 Task: Set up a reminder for the weekly language study group.
Action: Mouse moved to (89, 129)
Screenshot: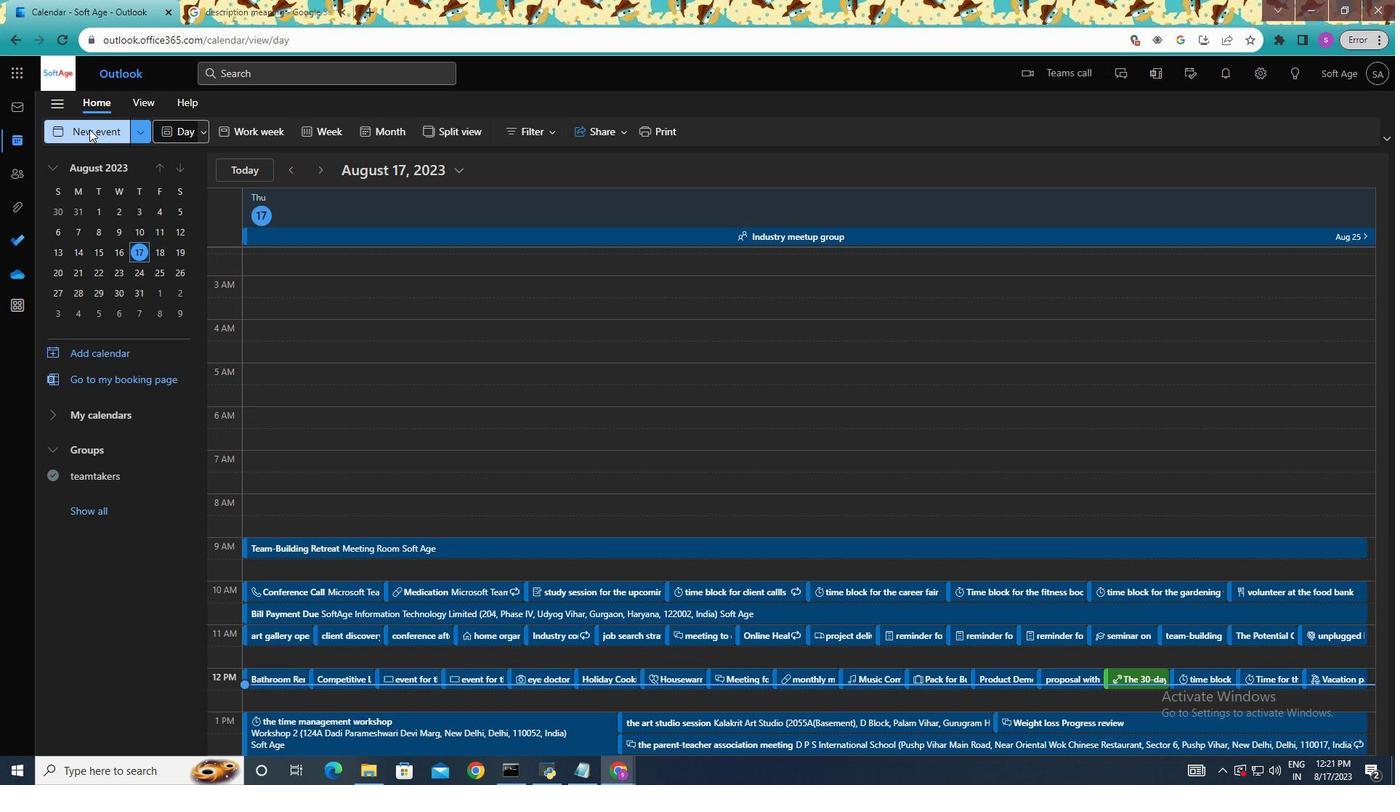 
Action: Mouse pressed left at (89, 129)
Screenshot: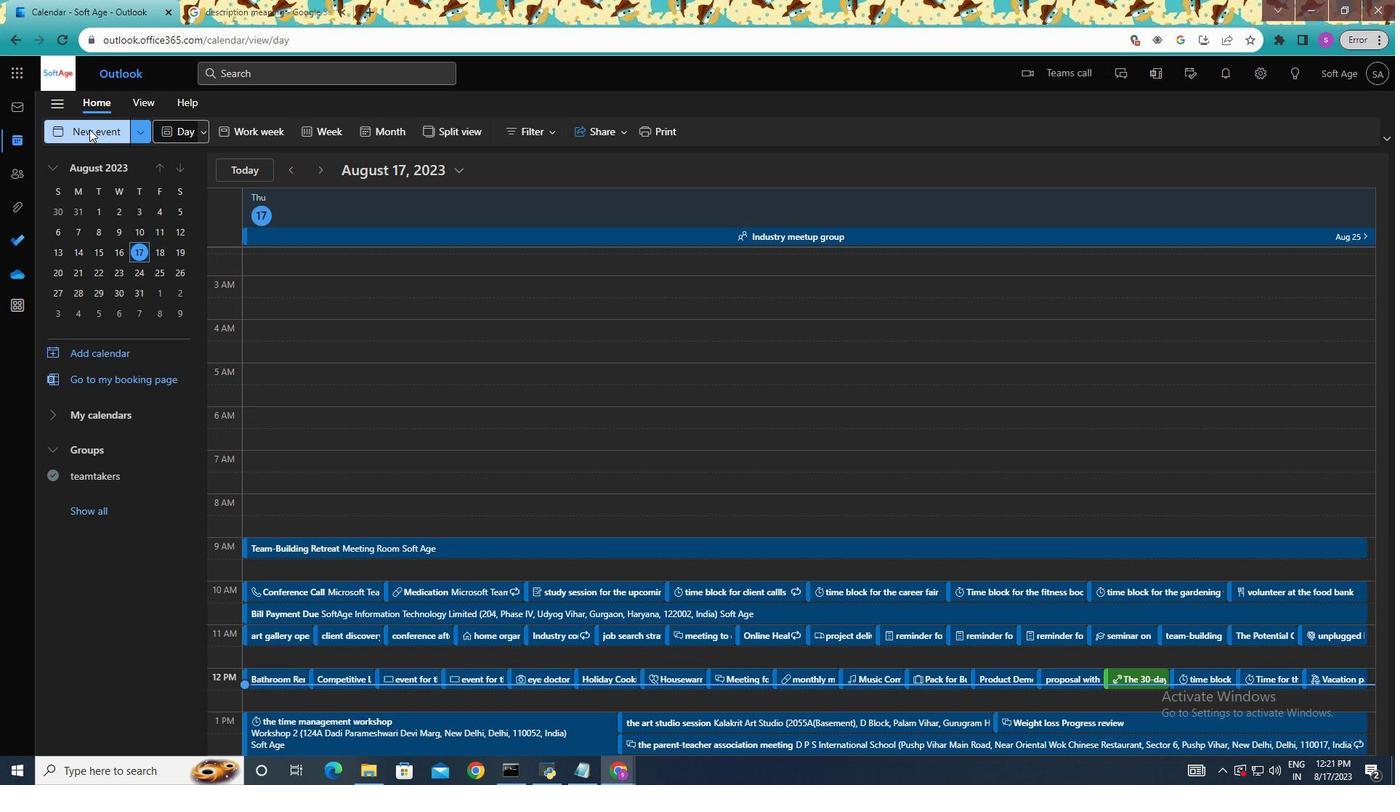 
Action: Mouse moved to (411, 215)
Screenshot: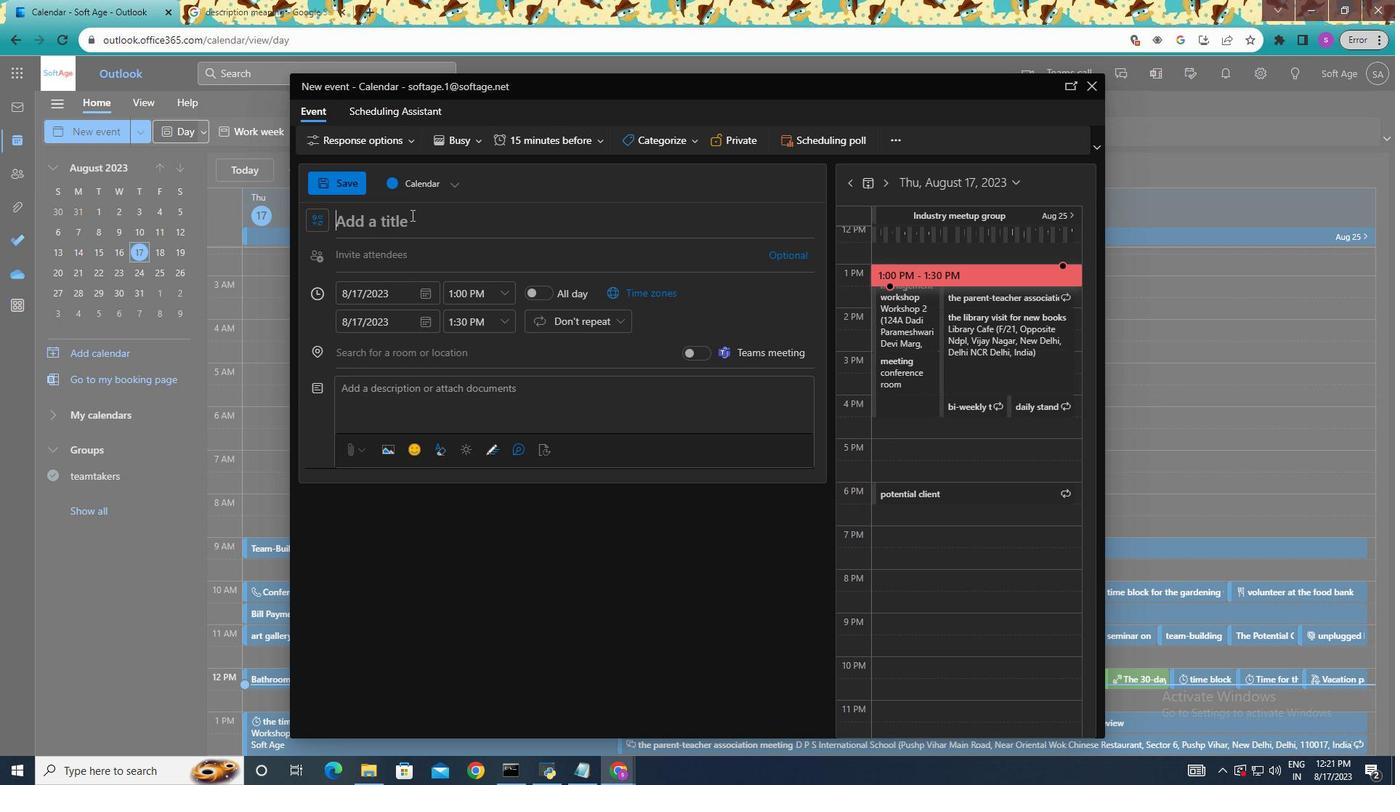 
Action: Mouse pressed left at (411, 215)
Screenshot: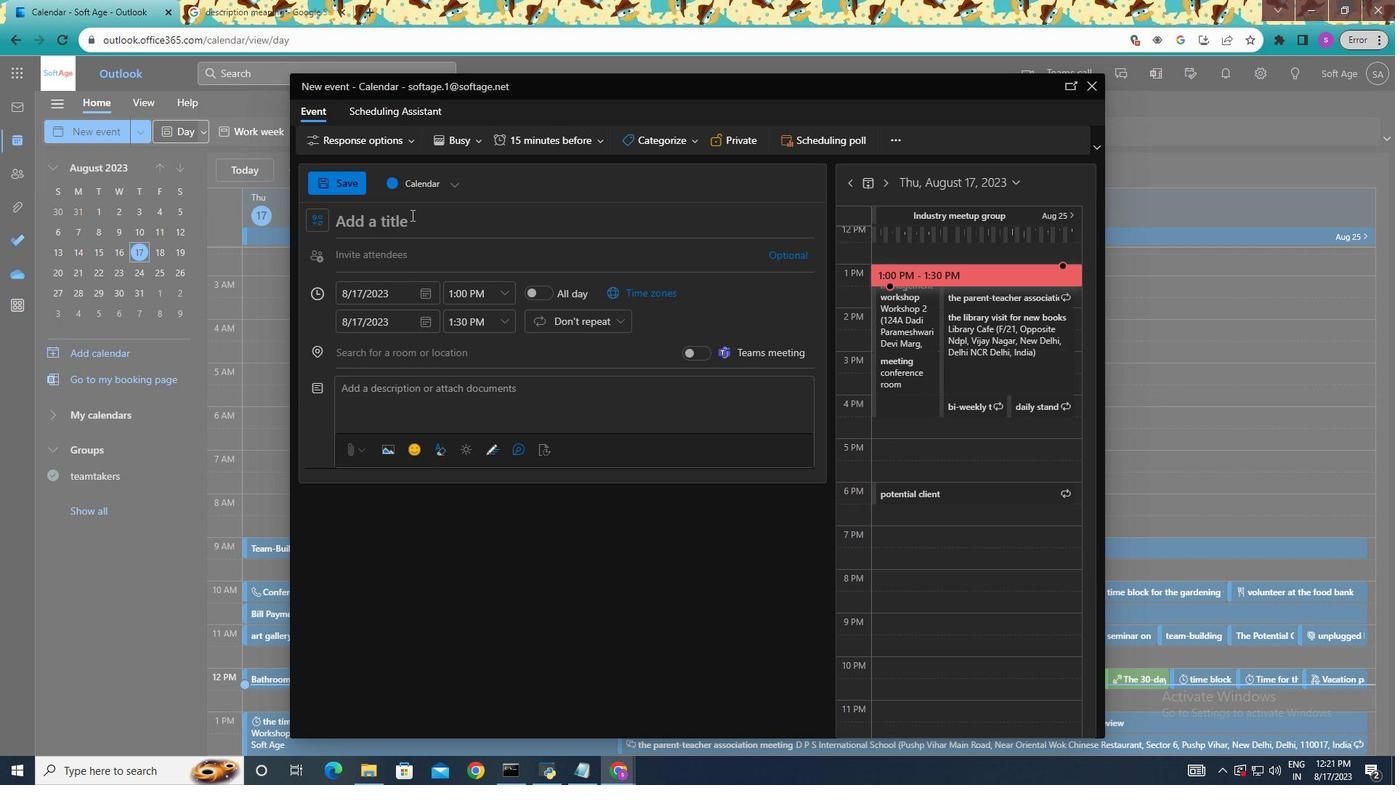 
Action: Mouse moved to (412, 215)
Screenshot: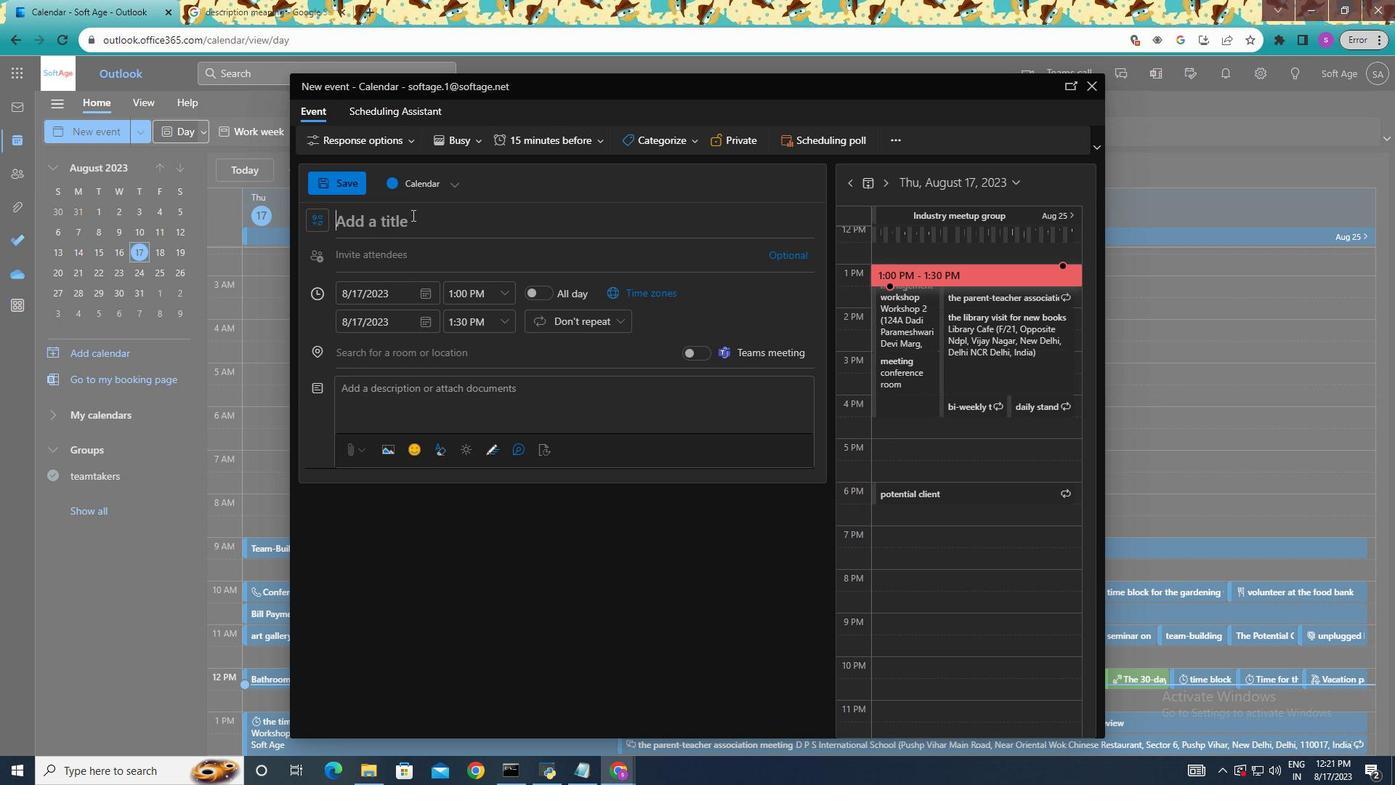 
Action: Key pressed <Key.shift>The<Key.space><Key.shift>weekly<Key.space>language<Key.space>study<Key.space>group
Screenshot: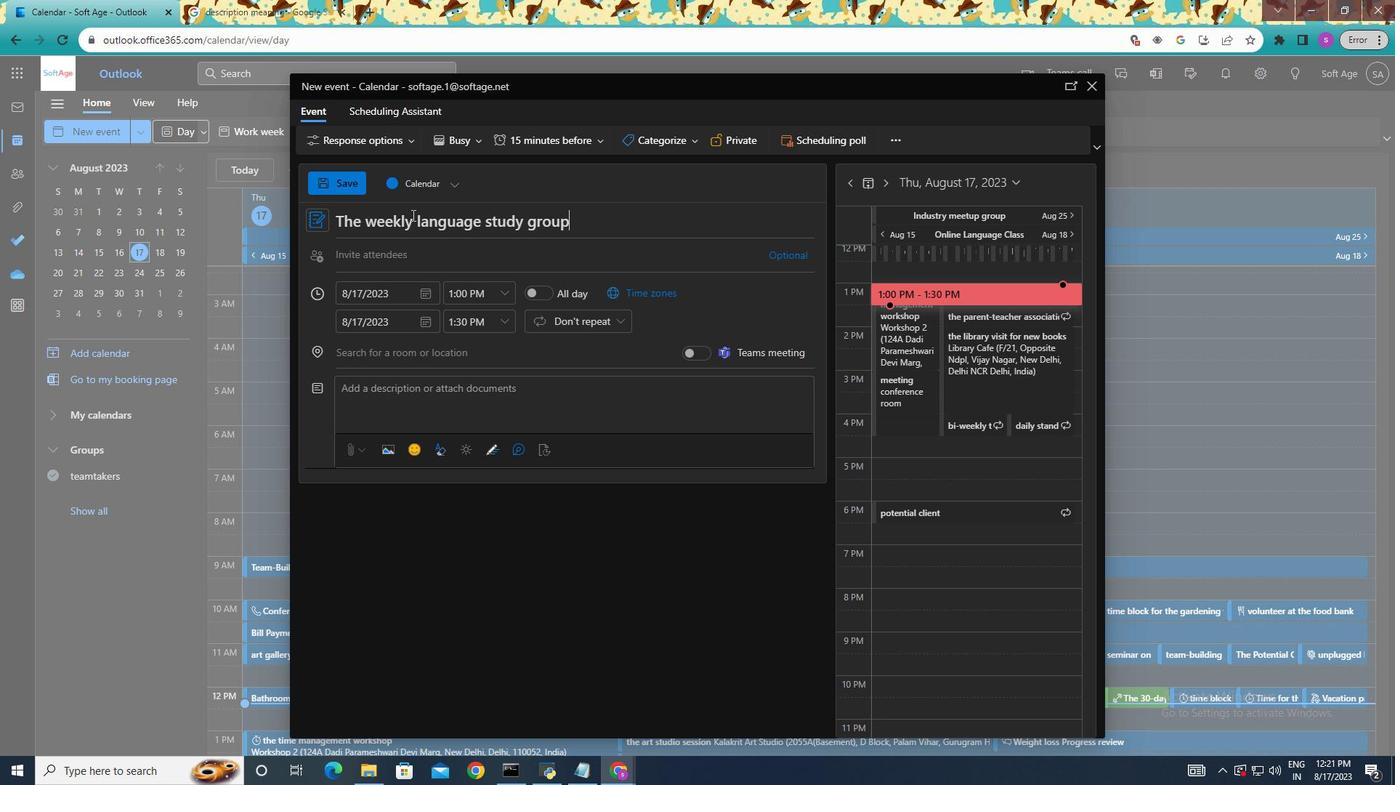 
Action: Mouse moved to (378, 256)
Screenshot: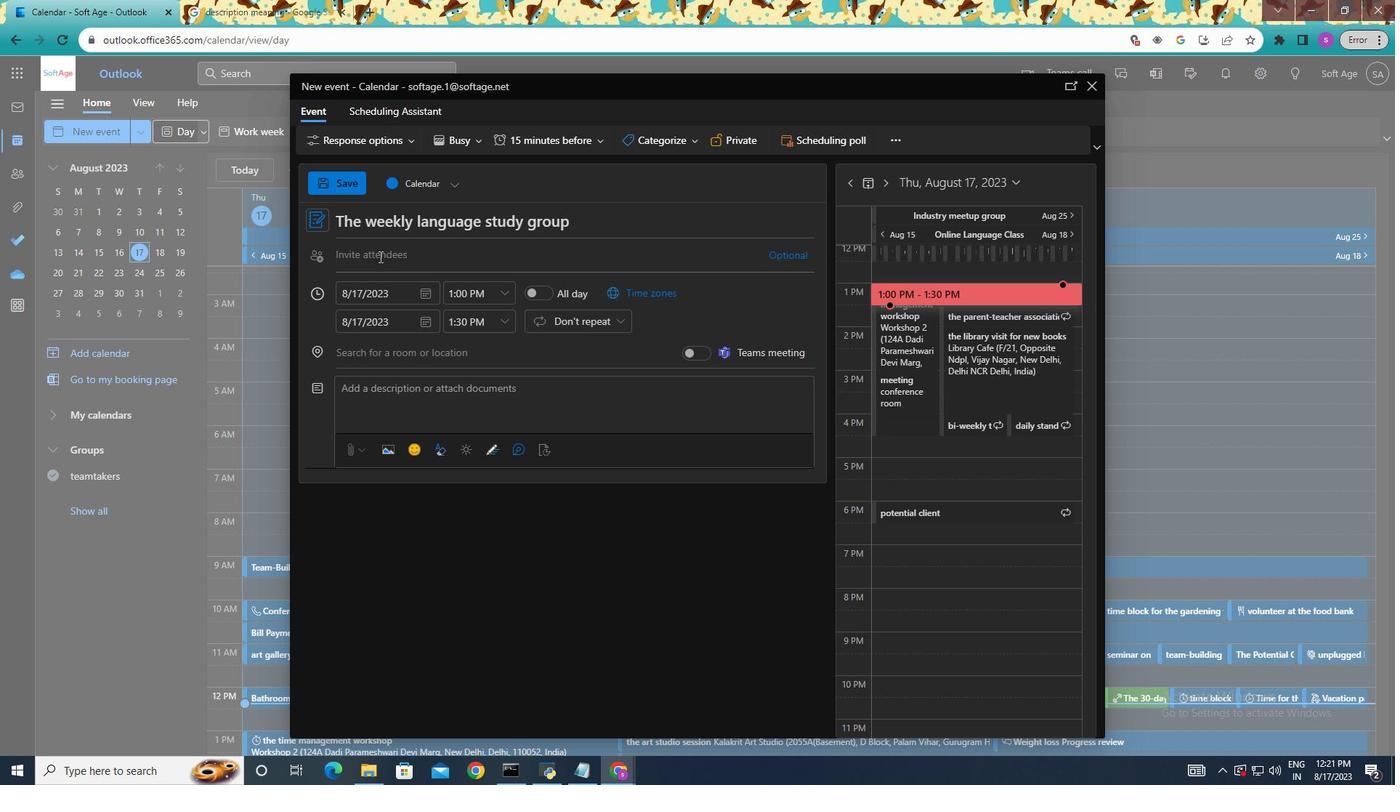 
Action: Mouse pressed left at (378, 256)
Screenshot: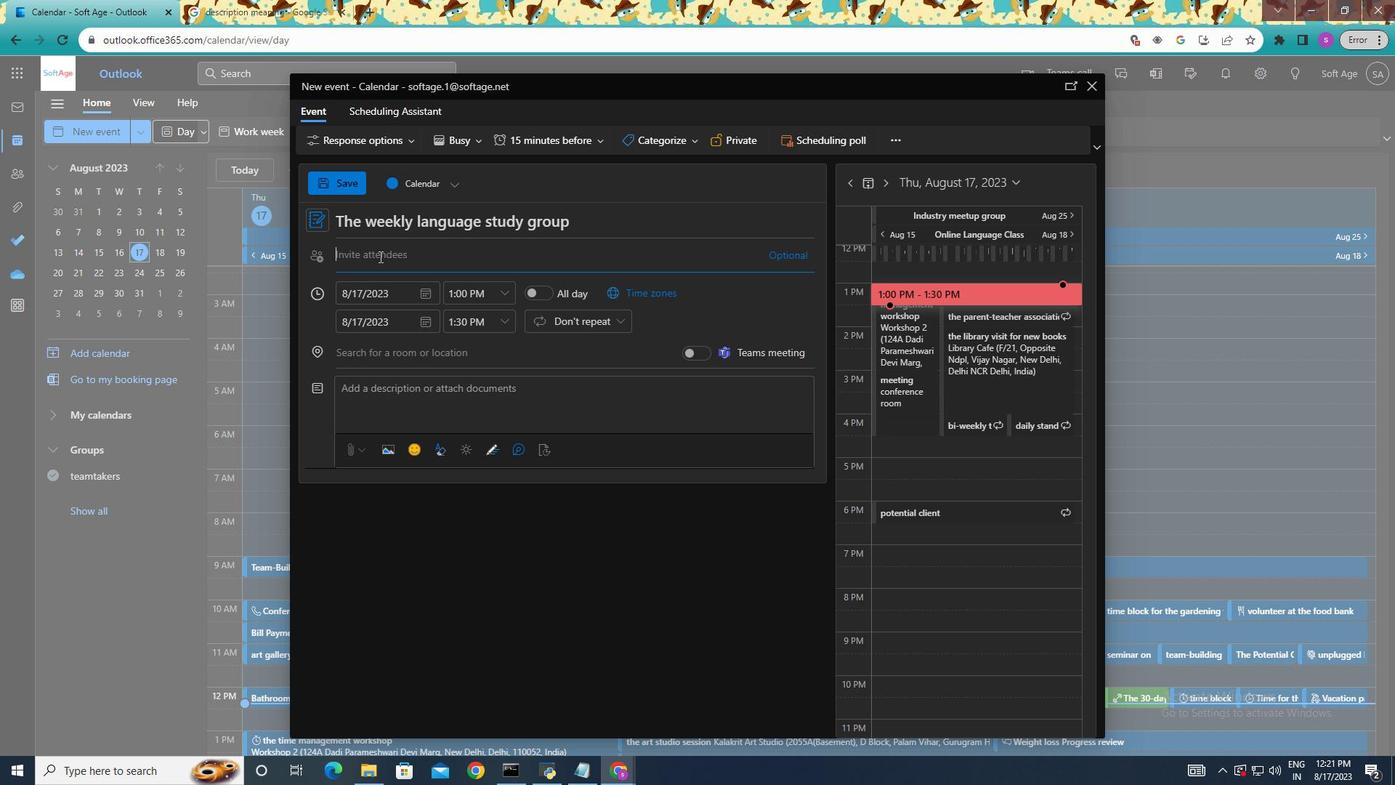 
Action: Mouse moved to (440, 443)
Screenshot: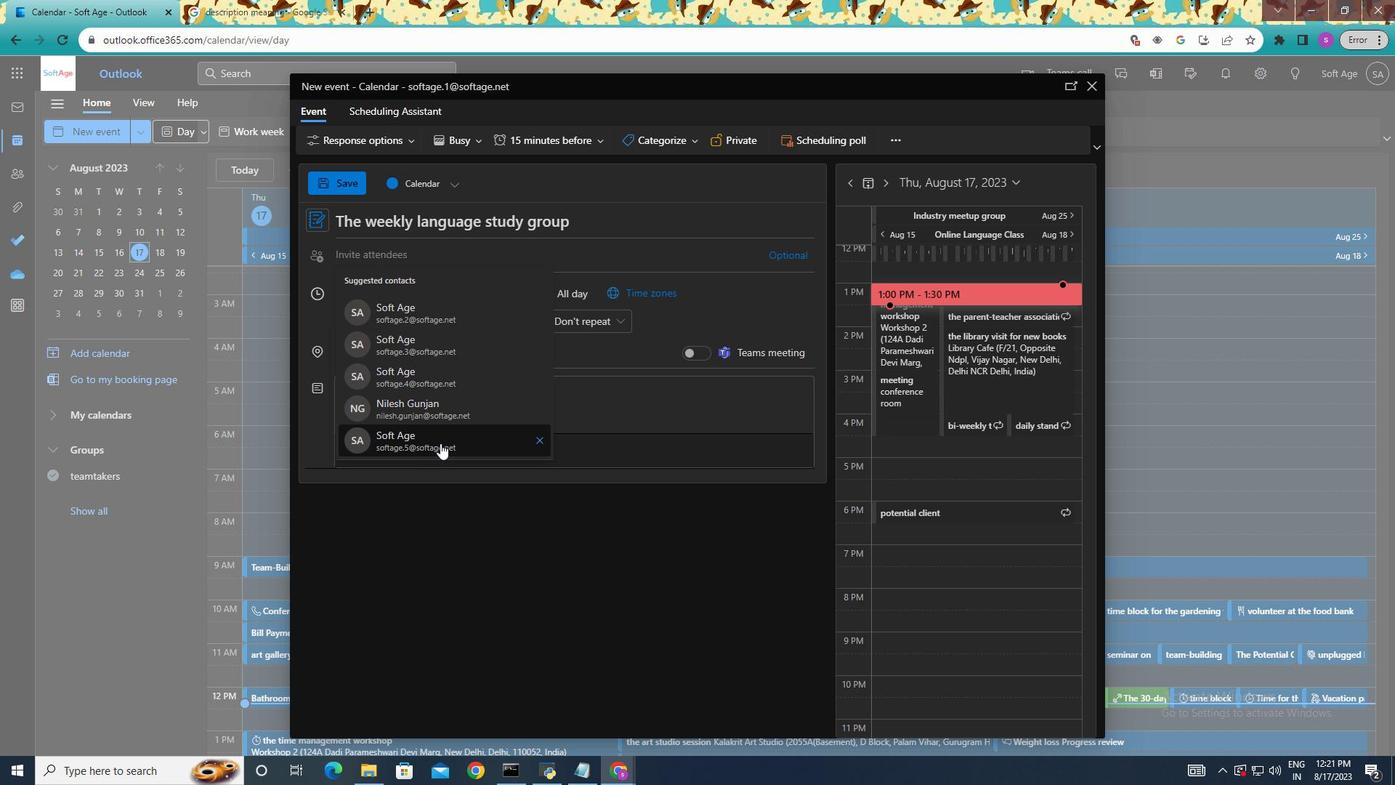 
Action: Mouse pressed left at (440, 443)
Screenshot: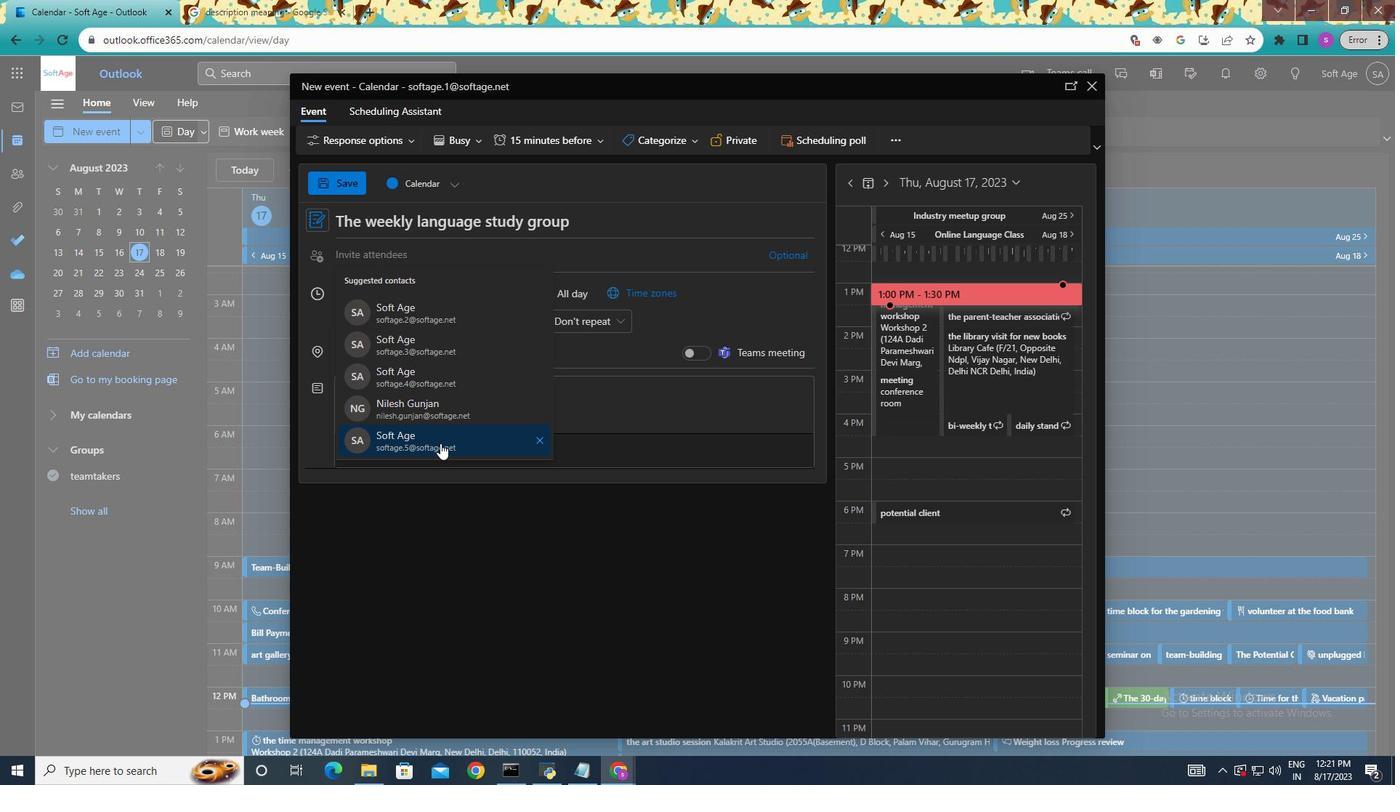 
Action: Mouse moved to (431, 332)
Screenshot: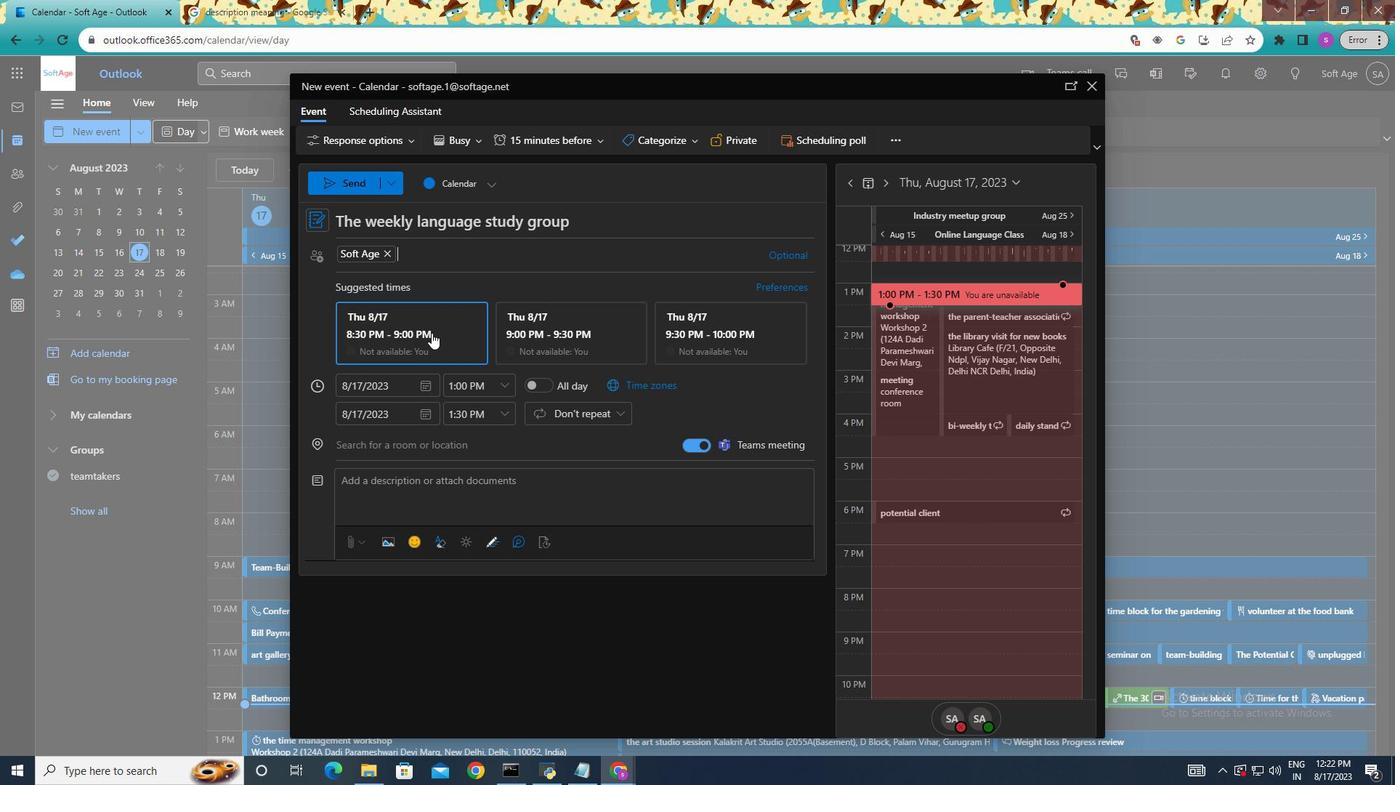 
Action: Mouse pressed left at (431, 332)
Screenshot: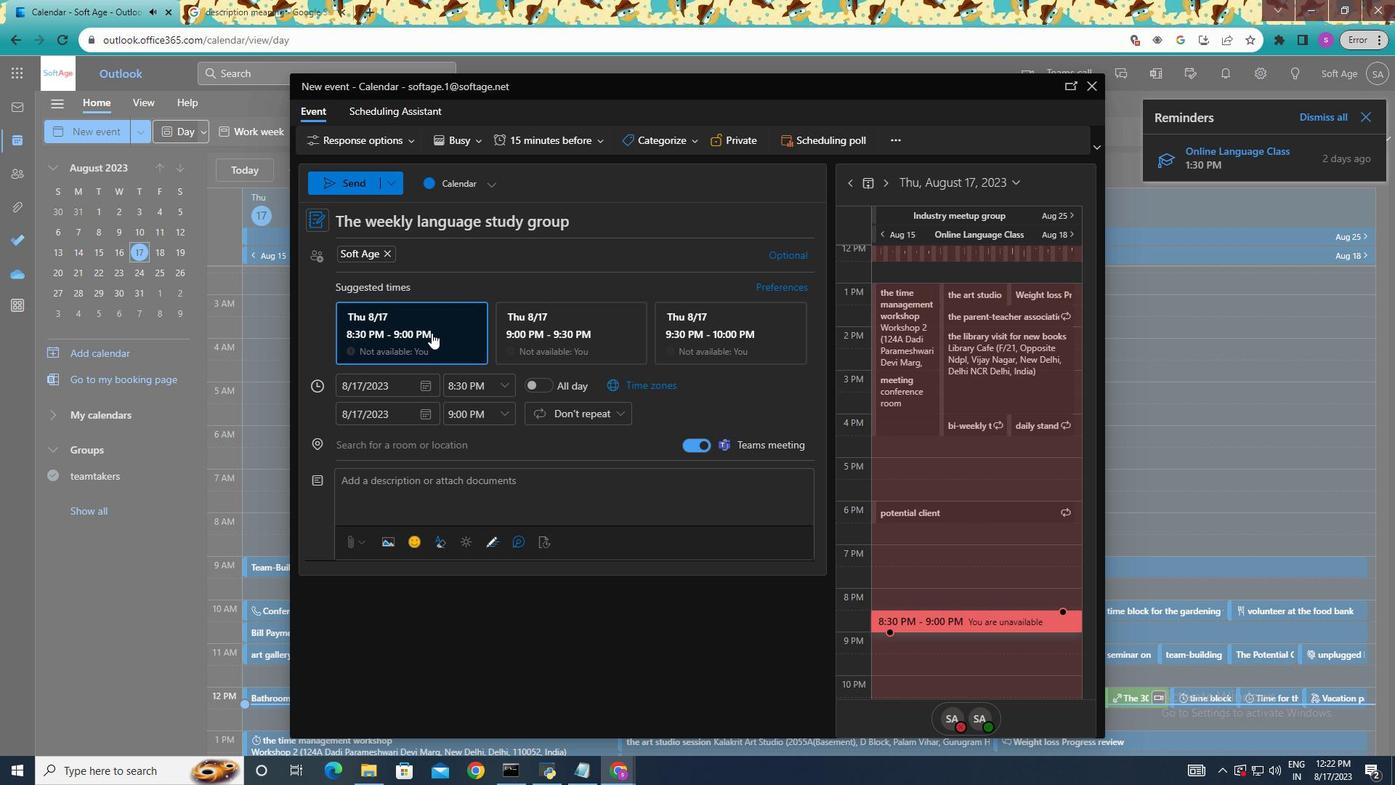 
Action: Mouse moved to (387, 388)
Screenshot: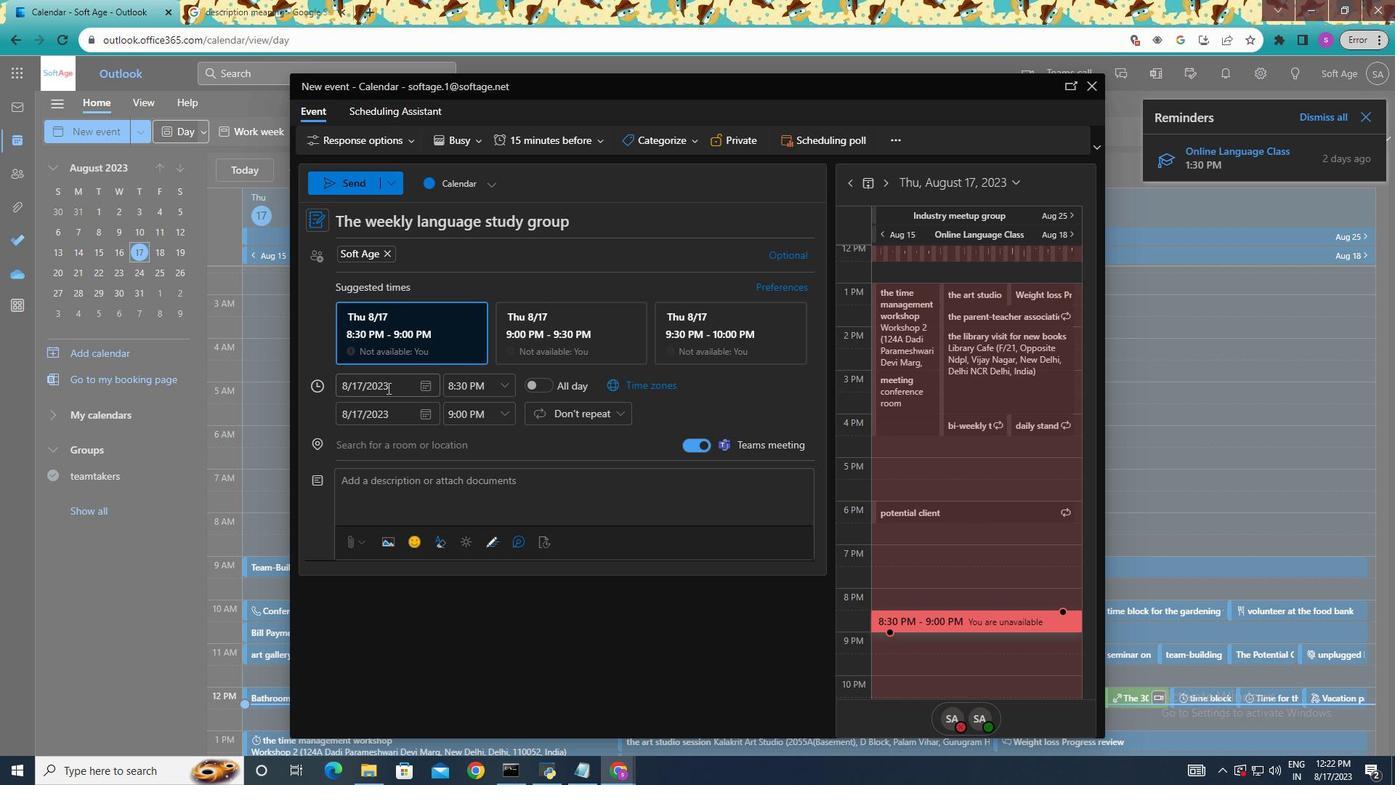 
Action: Mouse pressed left at (387, 388)
Screenshot: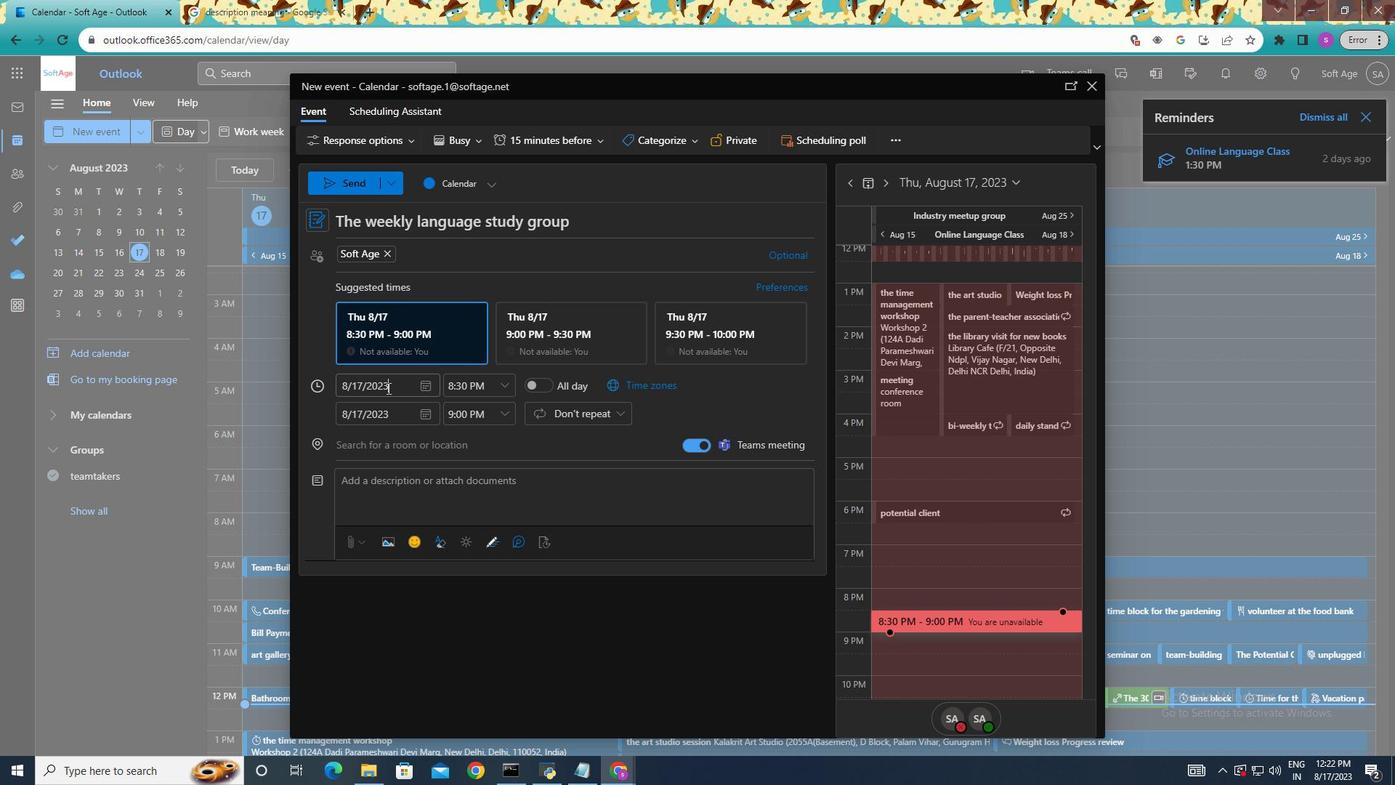 
Action: Mouse moved to (476, 504)
Screenshot: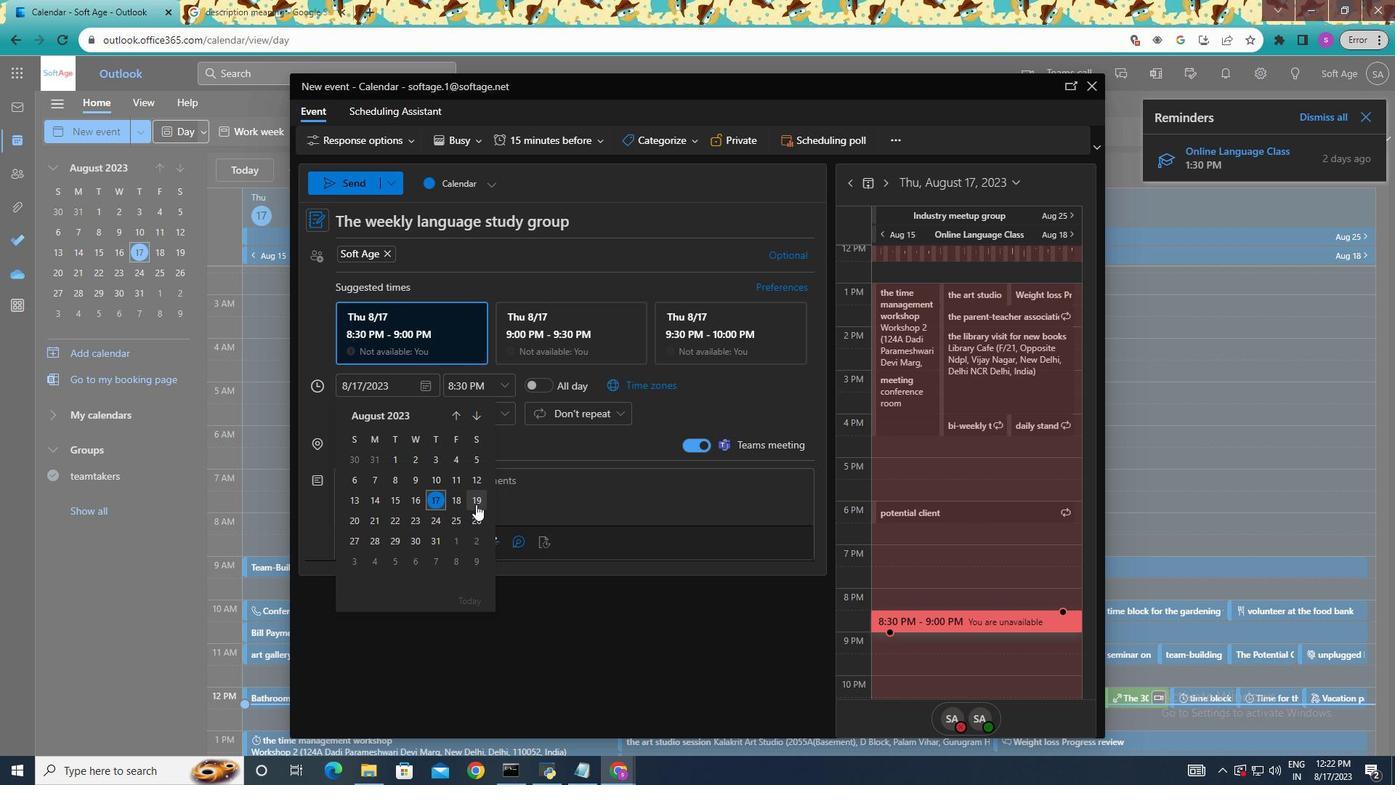 
Action: Mouse pressed left at (476, 504)
Screenshot: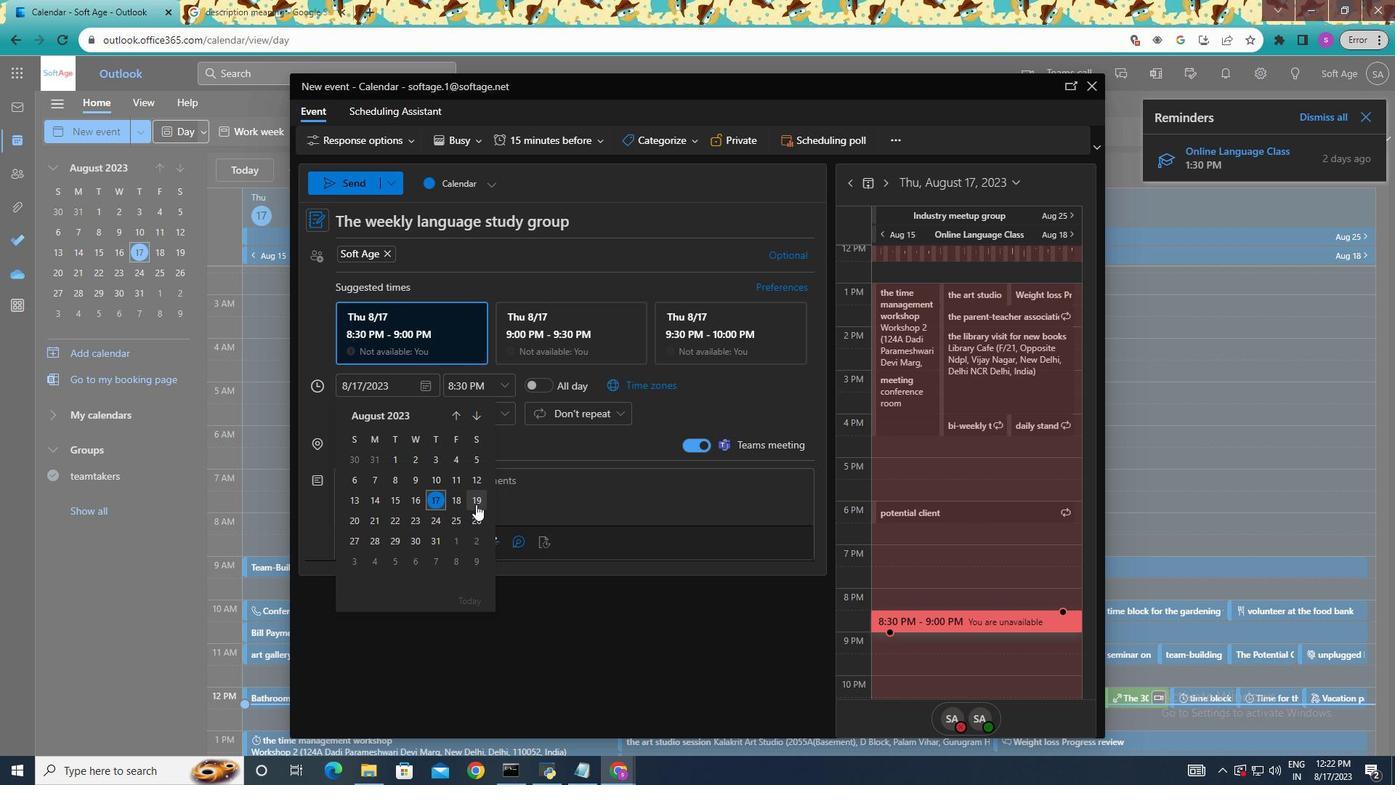
Action: Mouse moved to (502, 391)
Screenshot: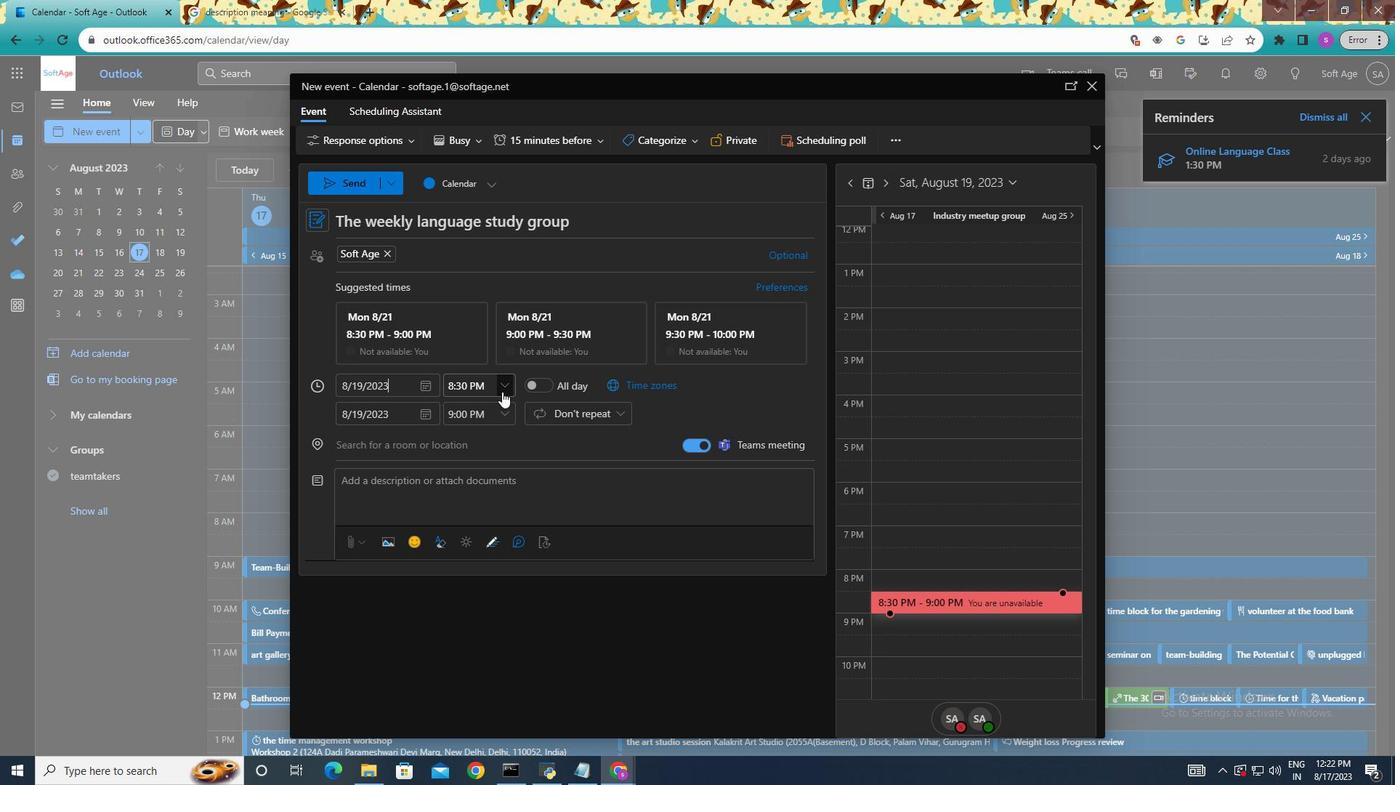 
Action: Mouse pressed left at (502, 391)
Screenshot: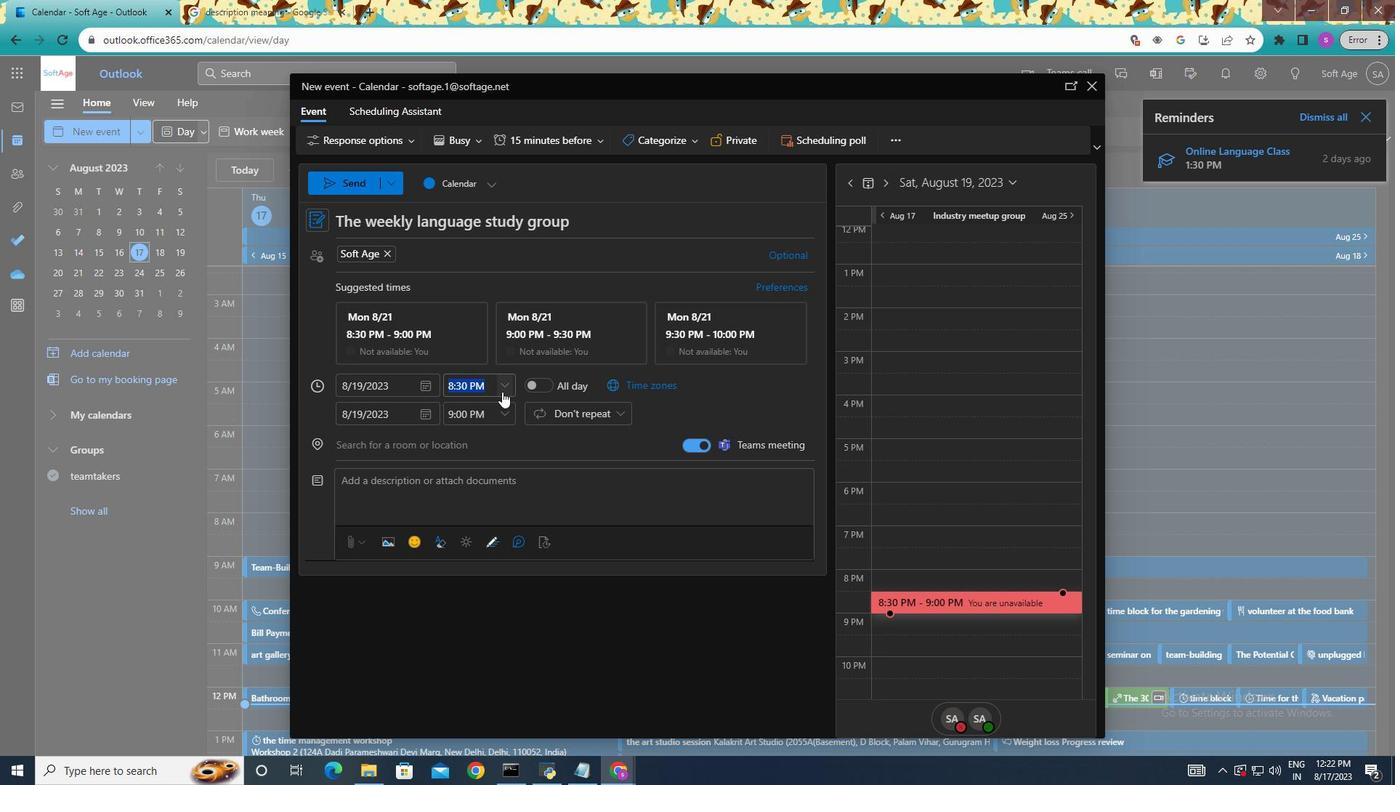 
Action: Mouse moved to (492, 438)
Screenshot: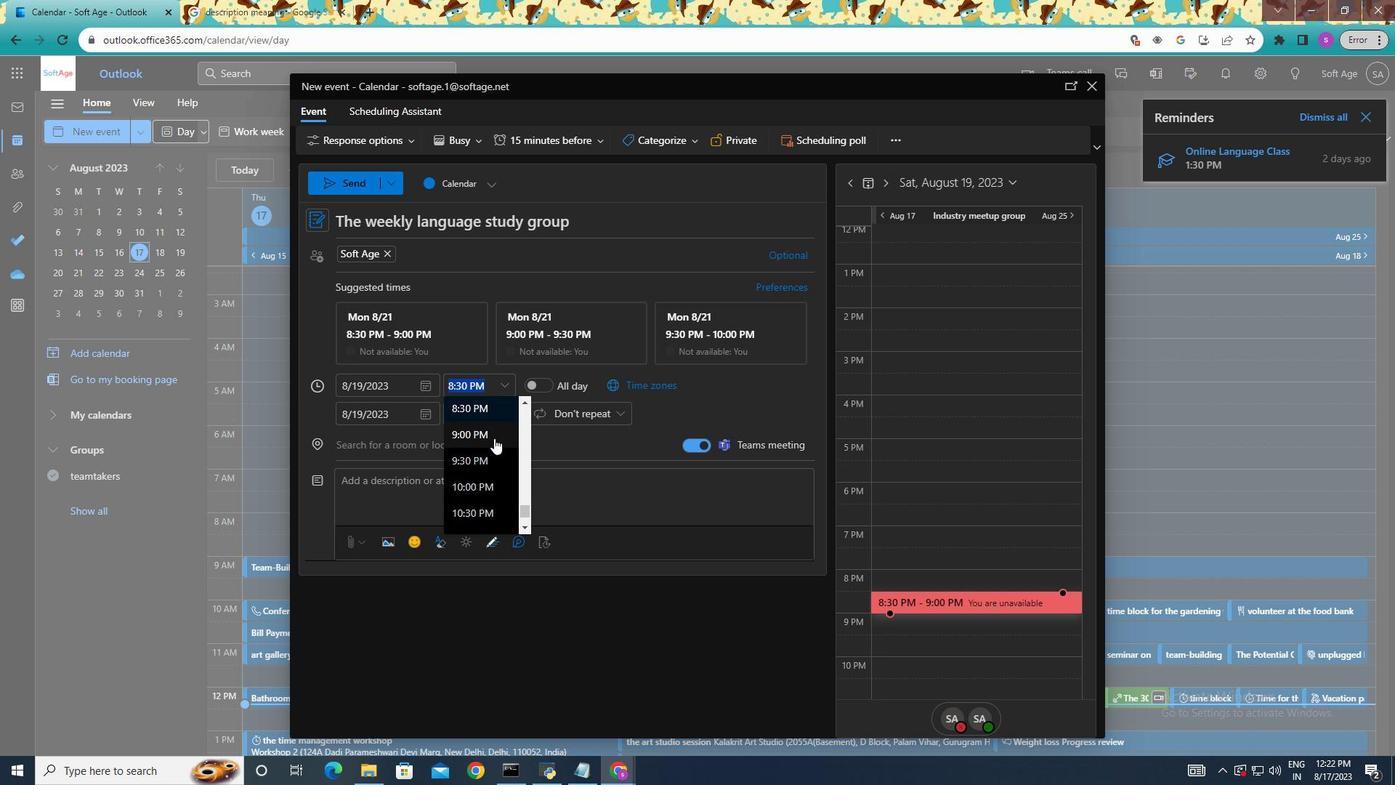 
Action: Mouse pressed left at (492, 438)
Screenshot: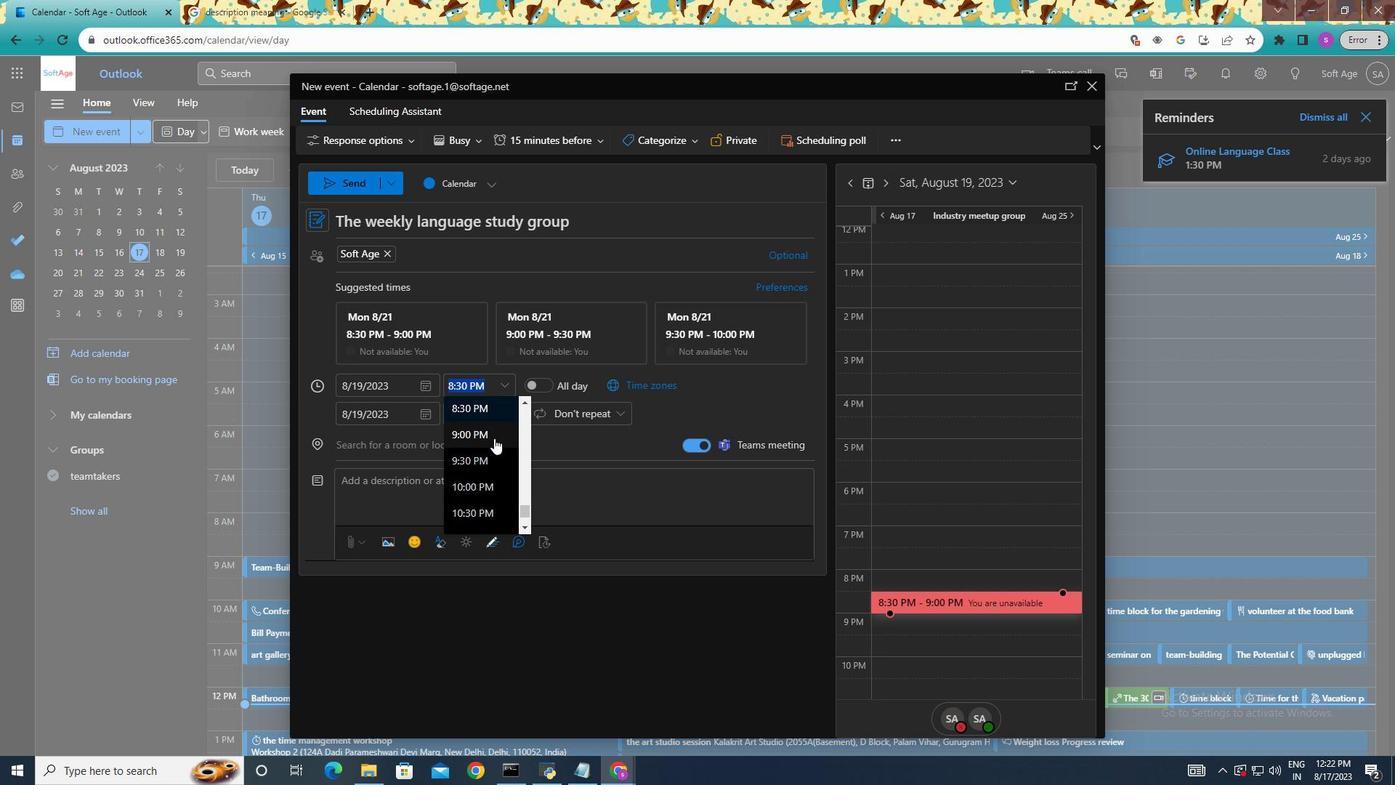 
Action: Mouse moved to (422, 445)
Screenshot: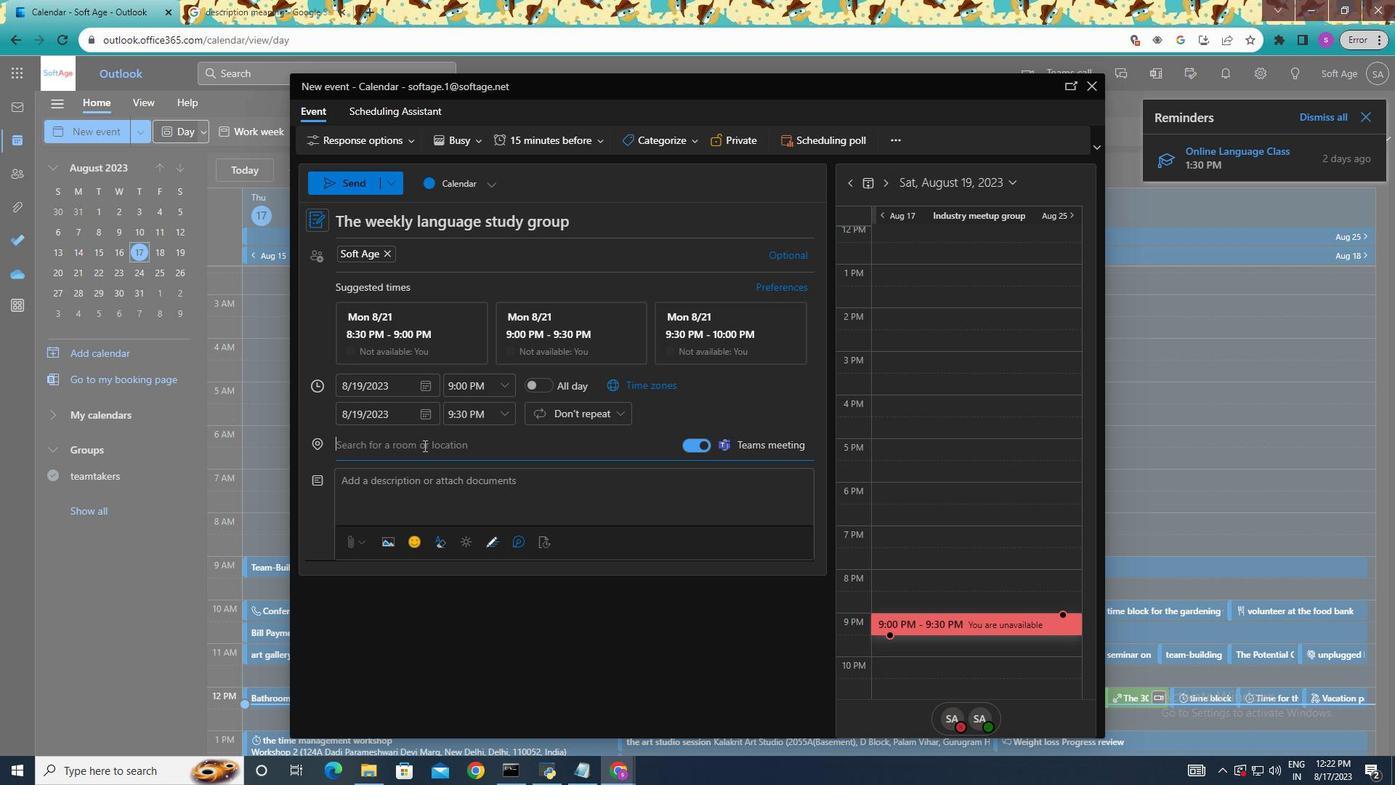 
Action: Mouse pressed left at (422, 445)
Screenshot: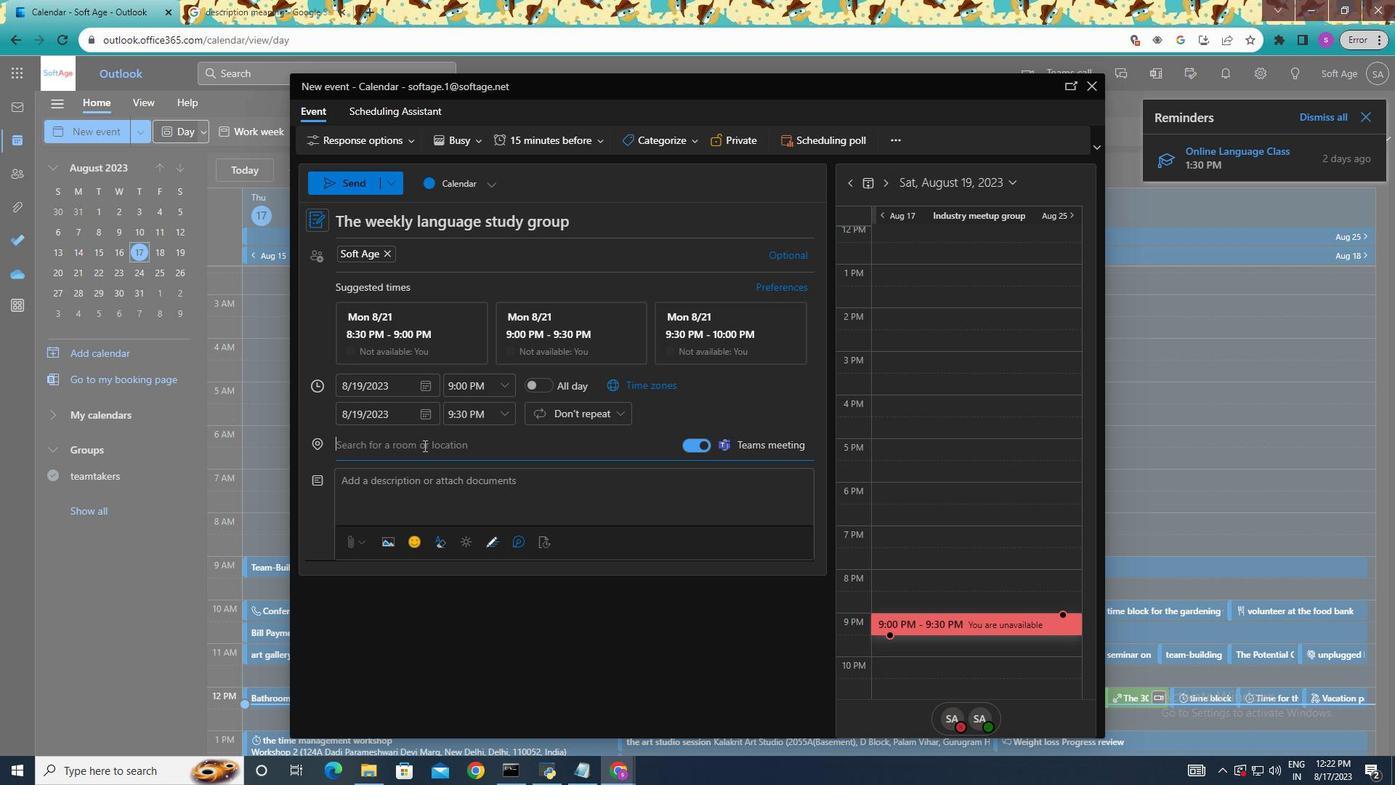 
Action: Mouse moved to (445, 605)
Screenshot: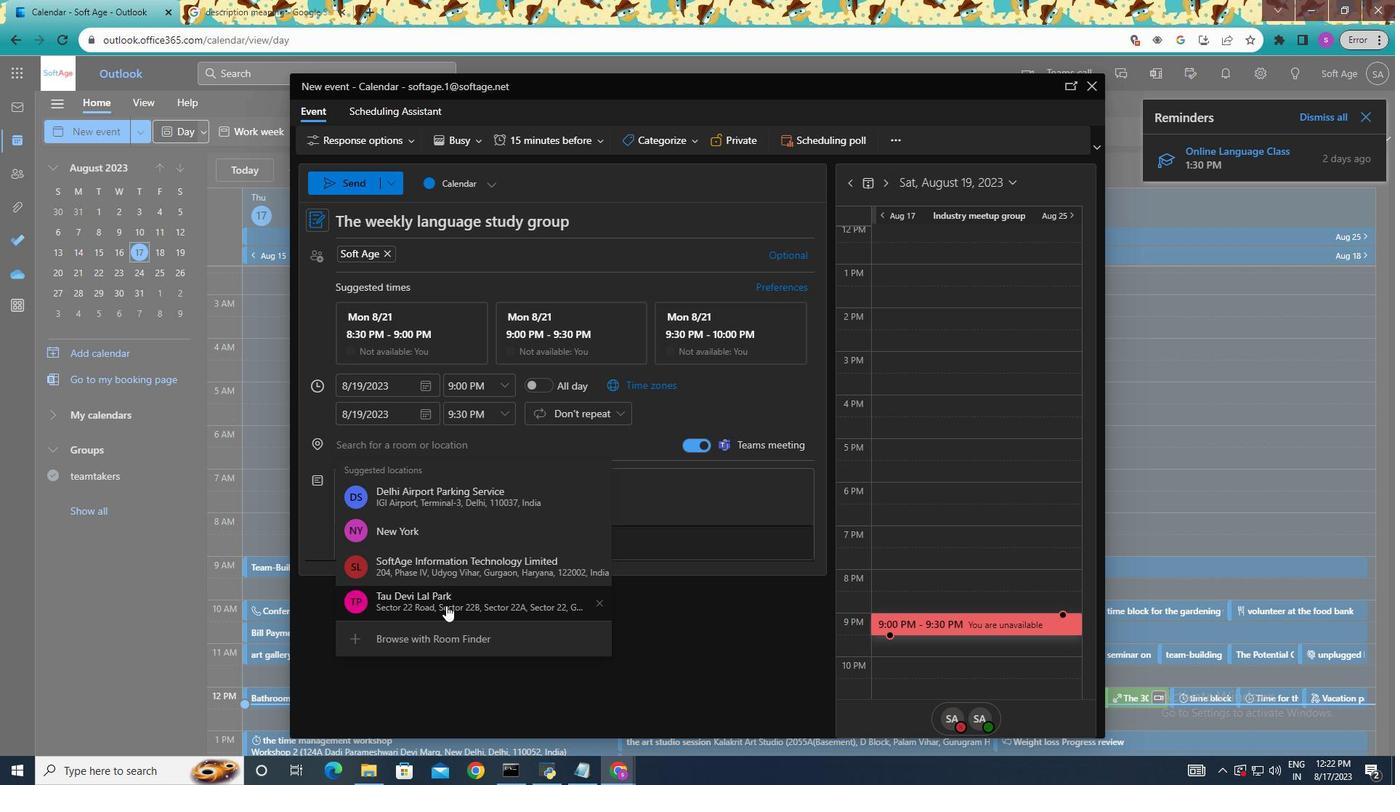 
Action: Mouse pressed left at (445, 605)
Screenshot: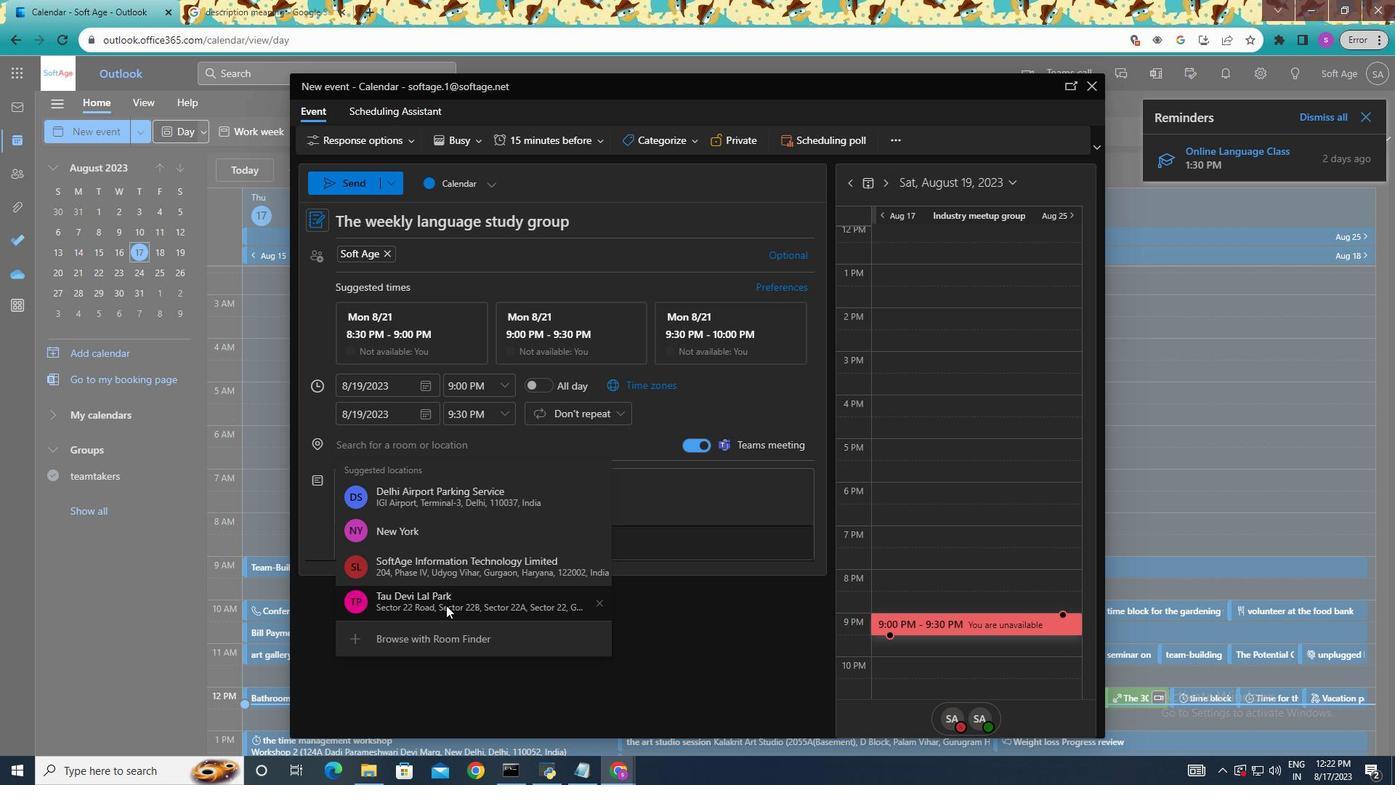 
Action: Mouse moved to (402, 484)
Screenshot: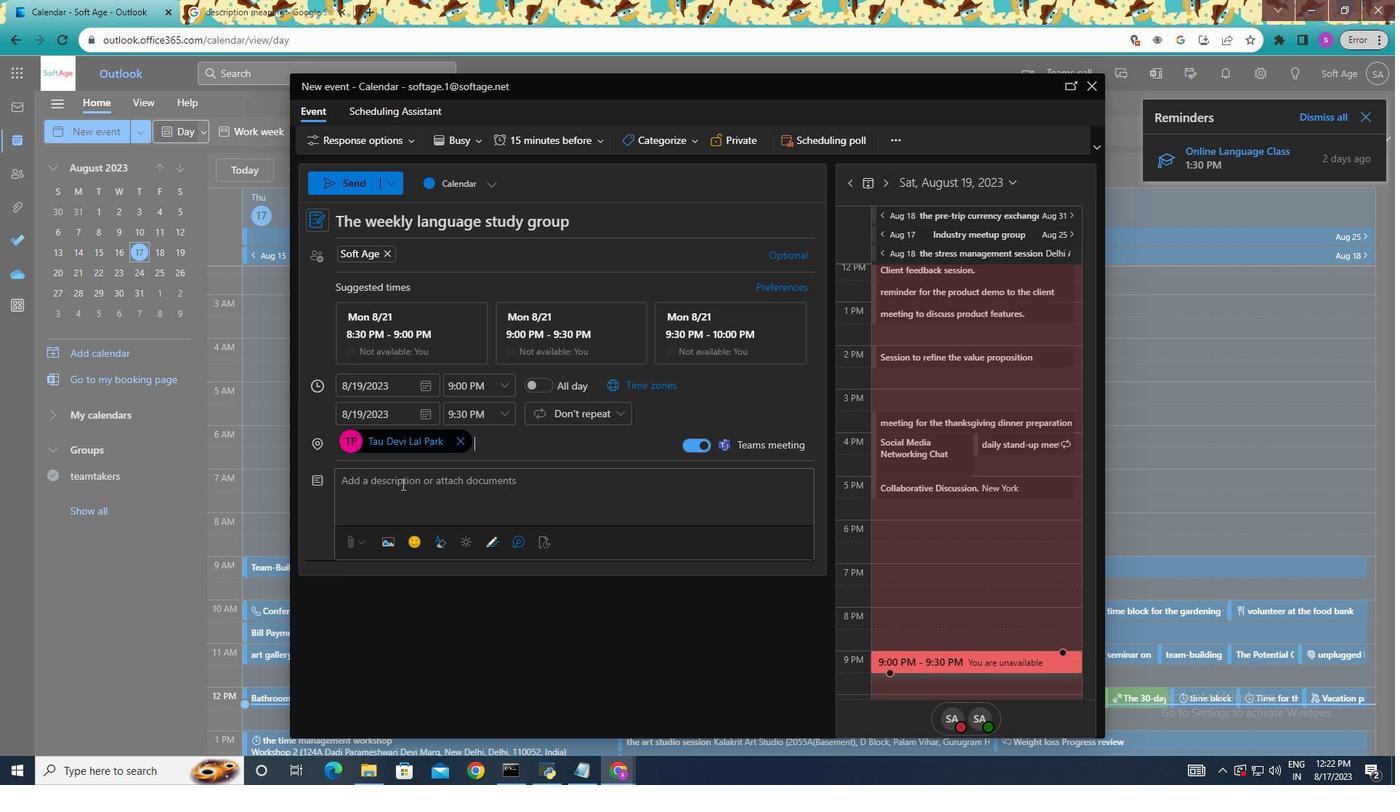 
Action: Mouse pressed left at (402, 484)
Screenshot: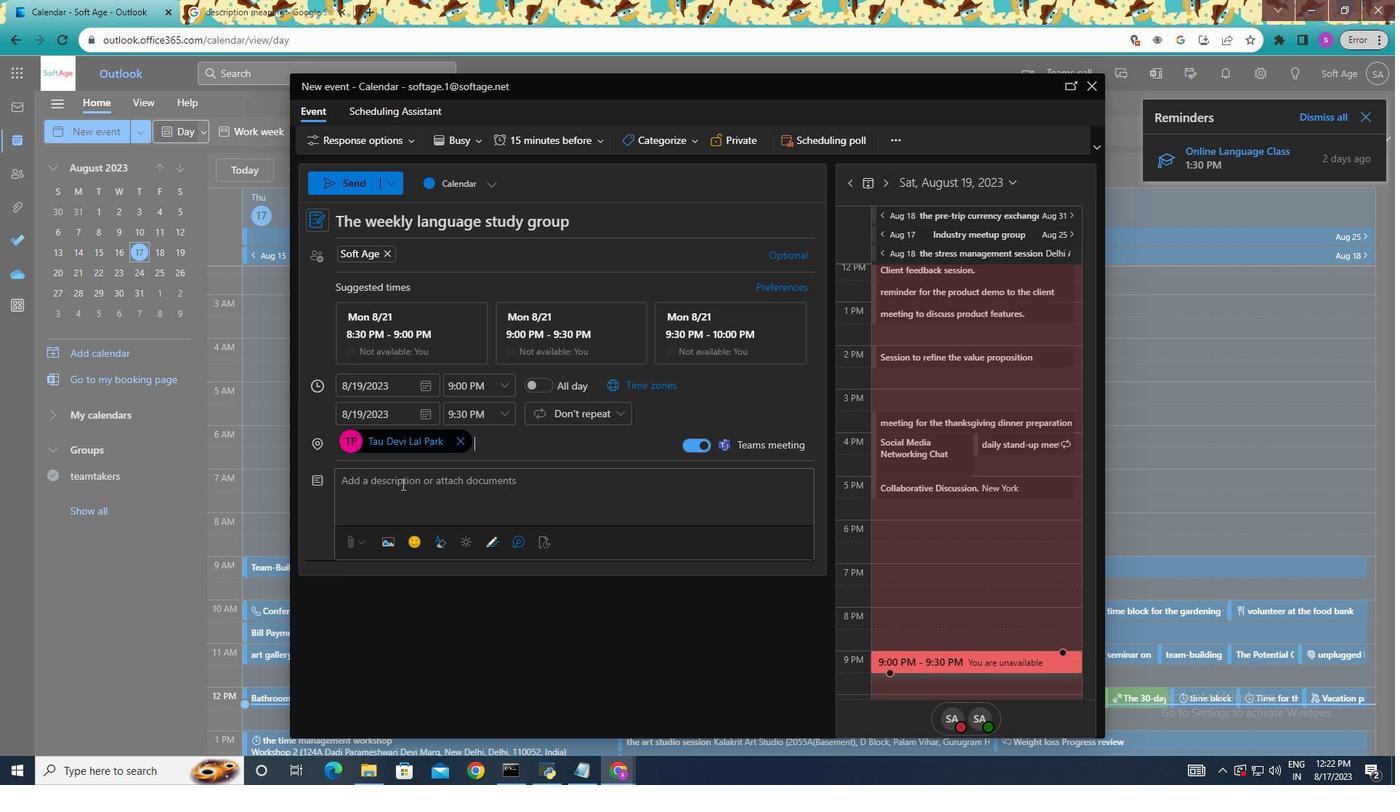 
Action: Mouse moved to (400, 484)
Screenshot: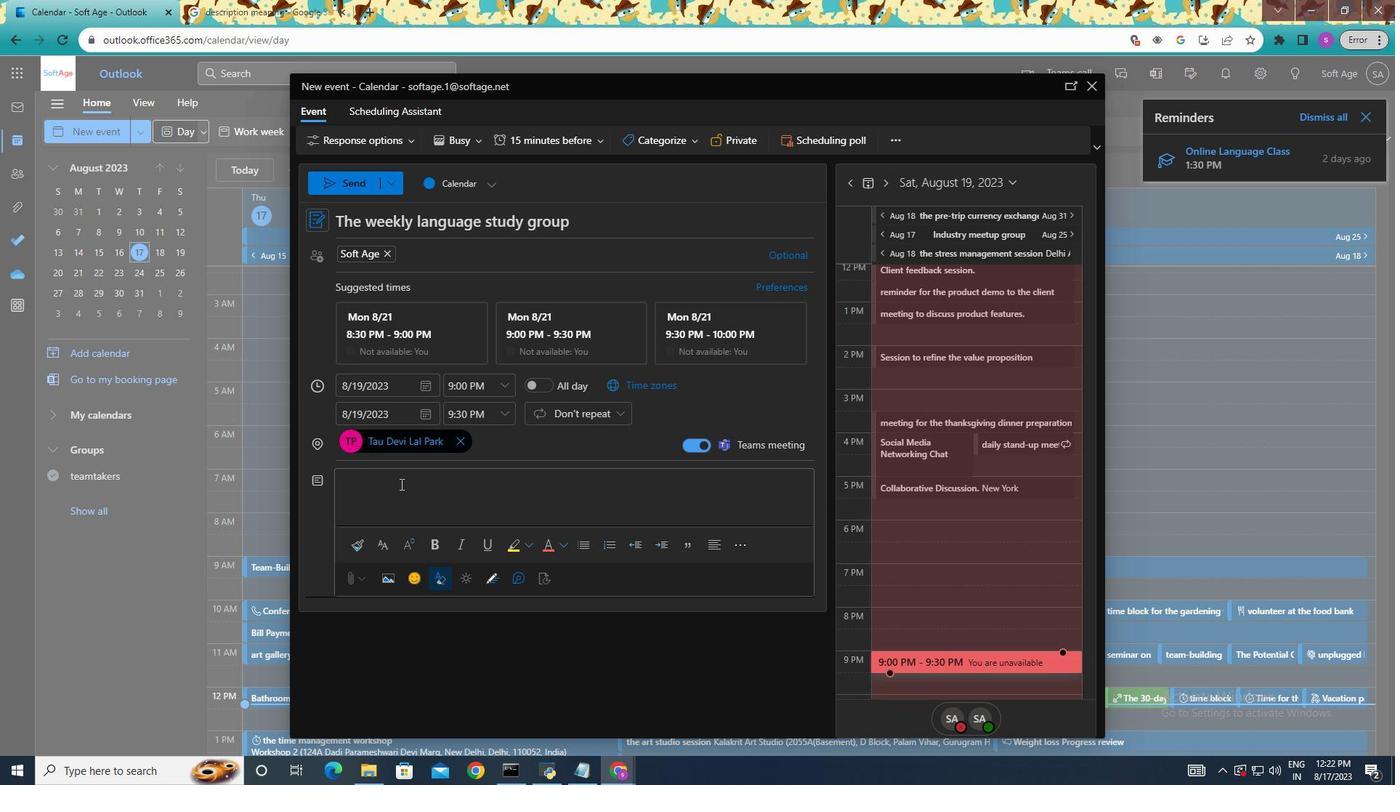 
Action: Key pressed <Key.shift>Immerse<Key.space>yourself<Key.space>in<Key.space>the<Key.space>world<Key.space>of<Key.space>language<Key.space>learning<Key.space>bu<Key.backspace>y<Key.space>lea<Key.backspace><Key.backspace><Key.backspace>joining<Key.space>our<Key.space><Key.shift>Weekly<Key.space><Key.shift>Language<Key.space><Key.shift>Study<Key.space><Key.shift><Key.shift><Key.shift><Key.shift>Group<Key.space>is<Key.space>dedicated<Key.space>to<Key.space>language<Key.space>enthusiasts<Key.space>of<Key.space>all<Key.space>levels,<Key.space><Key.shift>providing<Key.space>a<Key.space>supportrive<Key.space><Key.backspace><Key.backspace><Key.backspace><Key.backspace><Key.backspace><Key.backspace><Key.backspace>rtive<Key.space>and<Key.space>interactive<Key.space>environment<Key.space>to<Key.space>enhance<Key.space>your<Key.space>language<Key.space>skills,<Key.space>practive<Key.space>conversations,<Key.space>explore<Key.space>different<Key.space>cultures.<Key.space><Key.shift>E<Key.backspace><Key.shift>Wherther<Key.space>yor're<Key.space><Key.backspace><Key.backspace><Key.backspace><Key.backspace><Key.backspace><Key.backspace><Key.backspace><Key.backspace><Key.backspace><Key.backspace><Key.backspace><Key.backspace><Key.backspace>ther<Key.space>you're<Key.space>a<Key.space>beginner<Key.space>or<Key.space>advanced<Key.space>learner<Key.space><Key.backspace>,<Key.space>this<Key.space>group<Key.space>offers<Key.space>a<Key.space>dynamic<Key.space>and<Key.space>eg<Key.backspace>ngagibg<Key.space><Key.backspace><Key.backspace><Key.backspace><Key.backspace>ng<Key.space>way<Key.space>to<Key.space>improve<Key.space>your<Key.space>language<Key.space>proficiency.
Screenshot: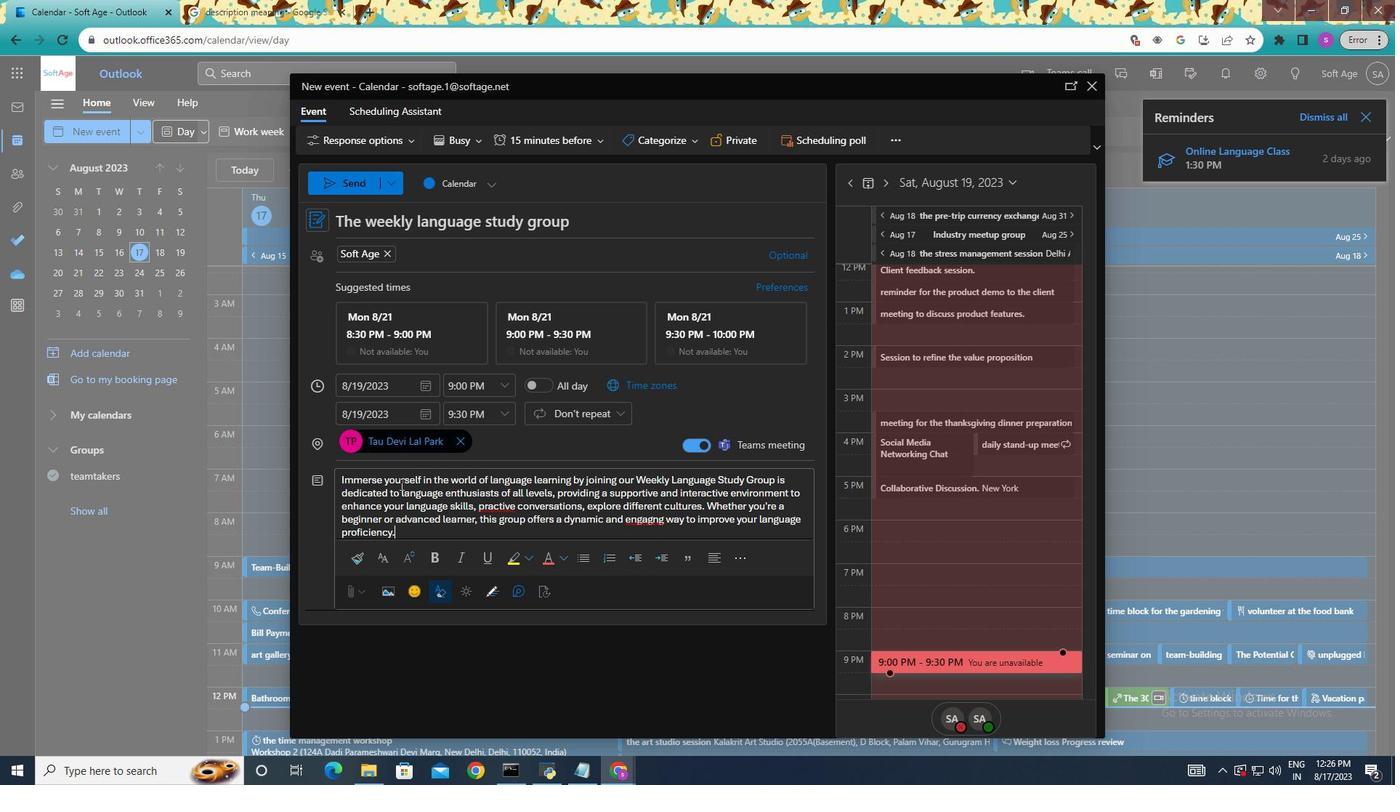 
Action: Mouse moved to (655, 520)
Screenshot: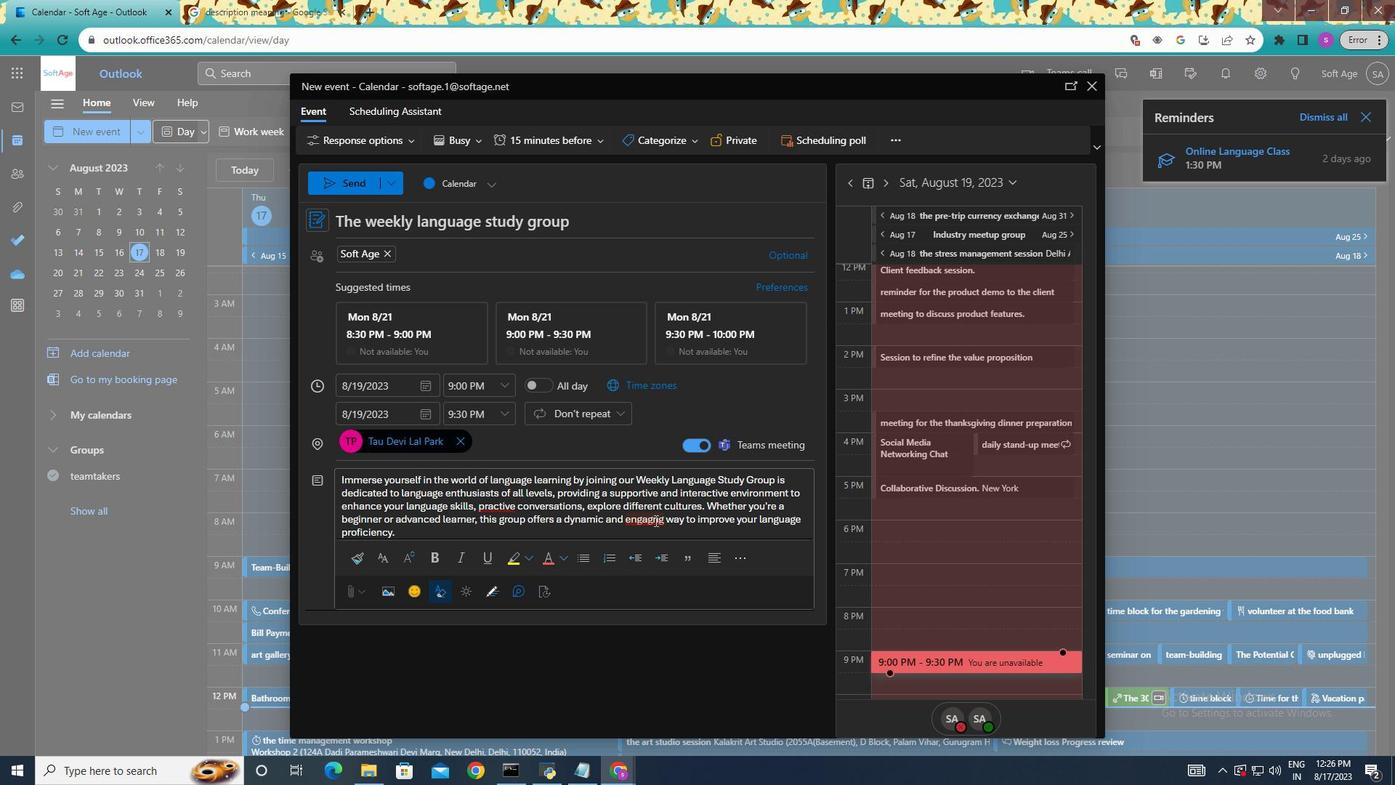 
Action: Mouse pressed left at (655, 520)
Screenshot: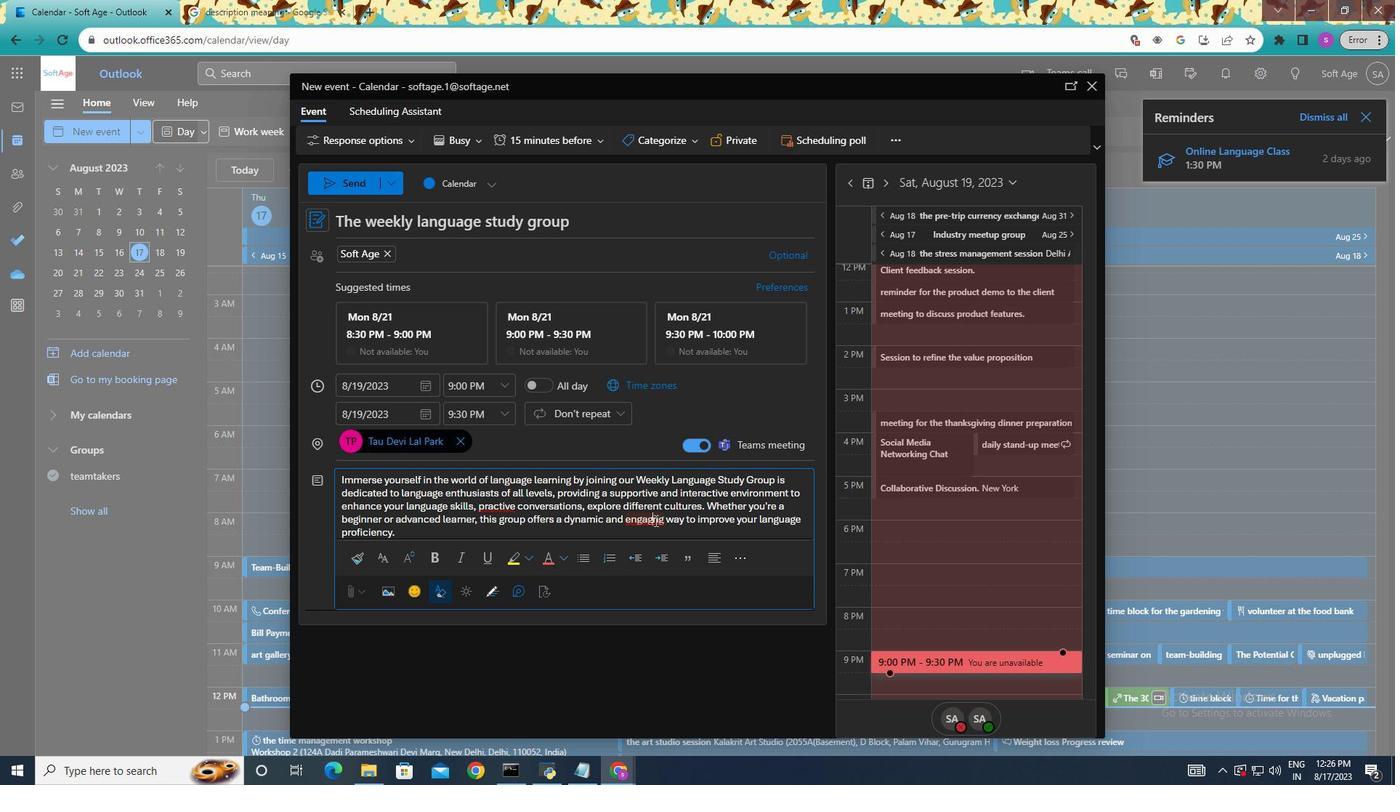 
Action: Mouse moved to (668, 564)
Screenshot: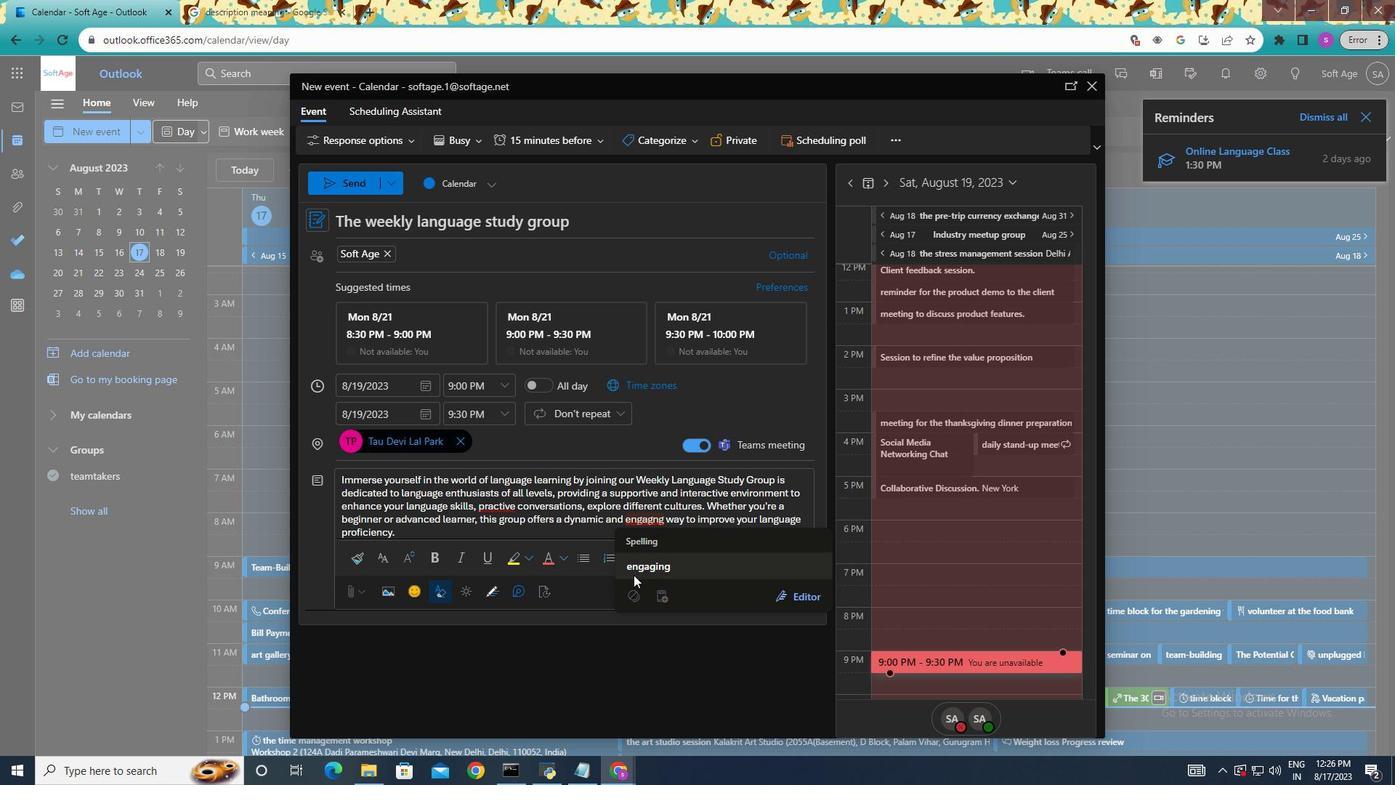 
Action: Mouse pressed left at (668, 564)
Screenshot: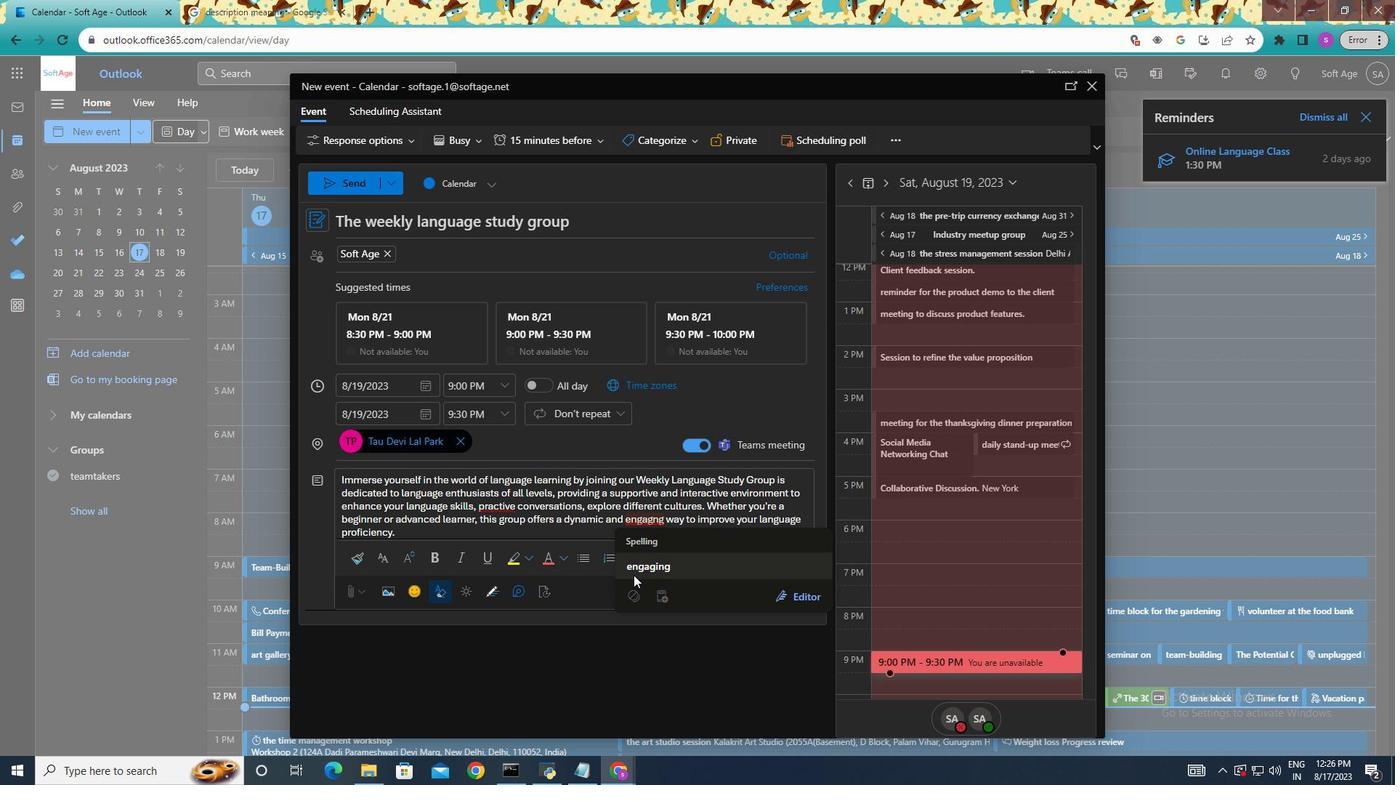 
Action: Mouse moved to (508, 502)
Screenshot: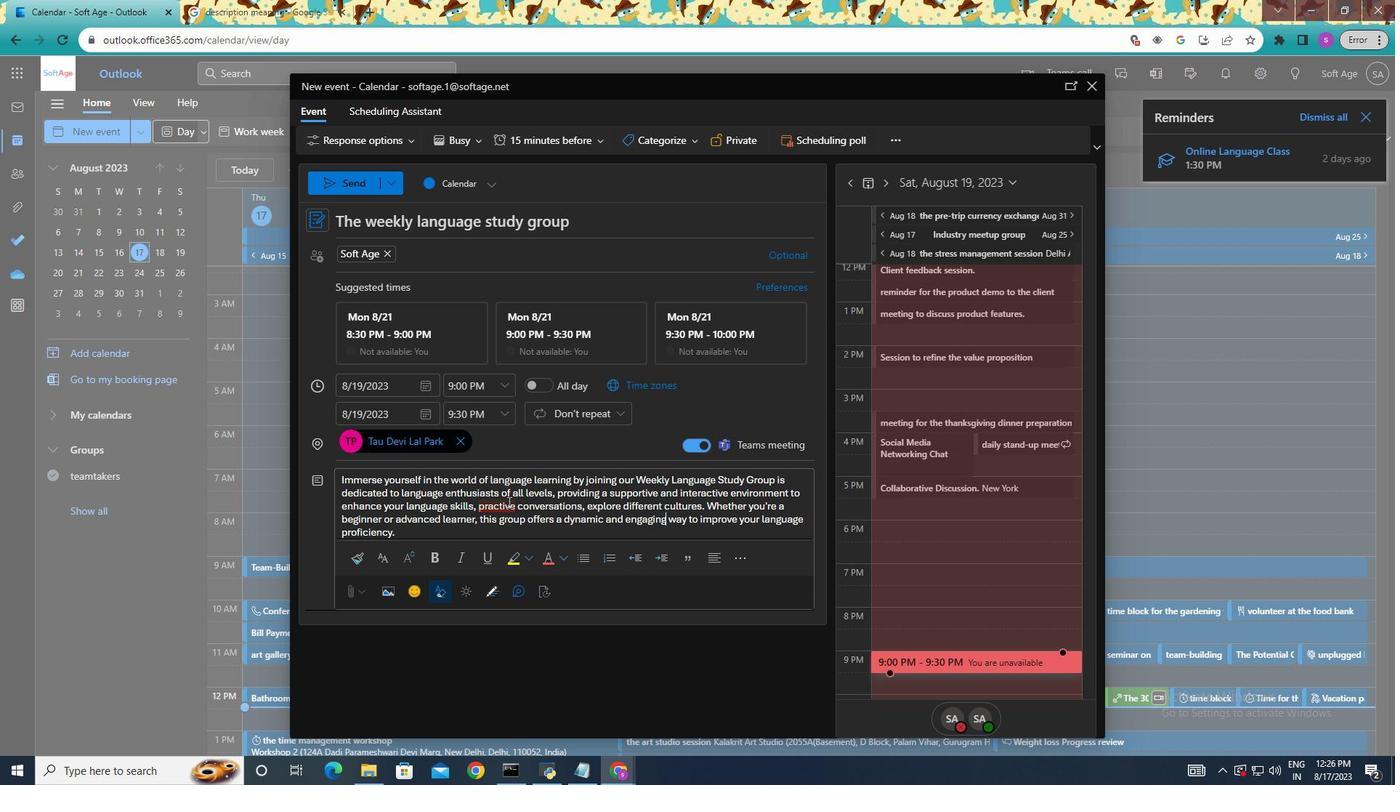 
Action: Mouse pressed left at (508, 502)
Screenshot: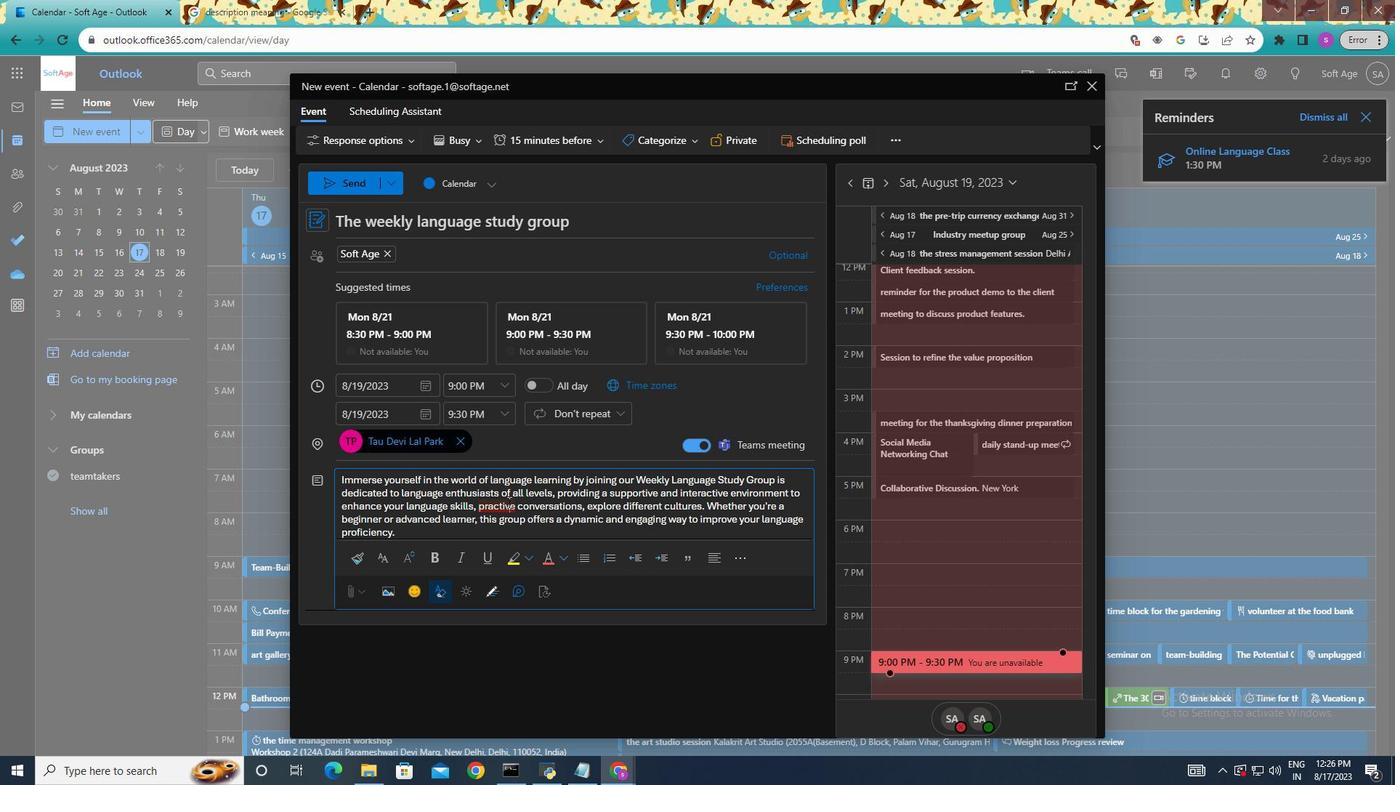 
Action: Mouse moved to (519, 551)
Screenshot: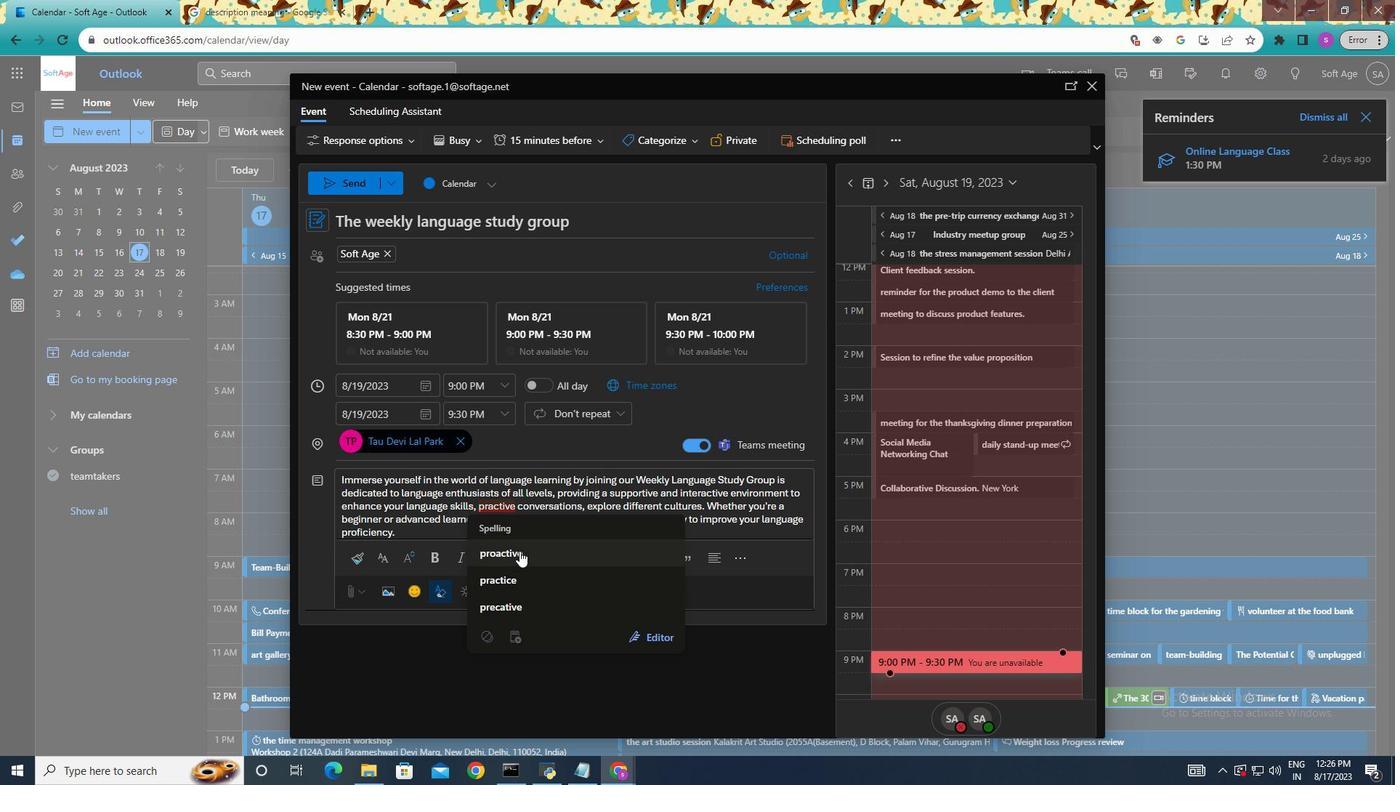 
Action: Mouse pressed left at (519, 551)
Screenshot: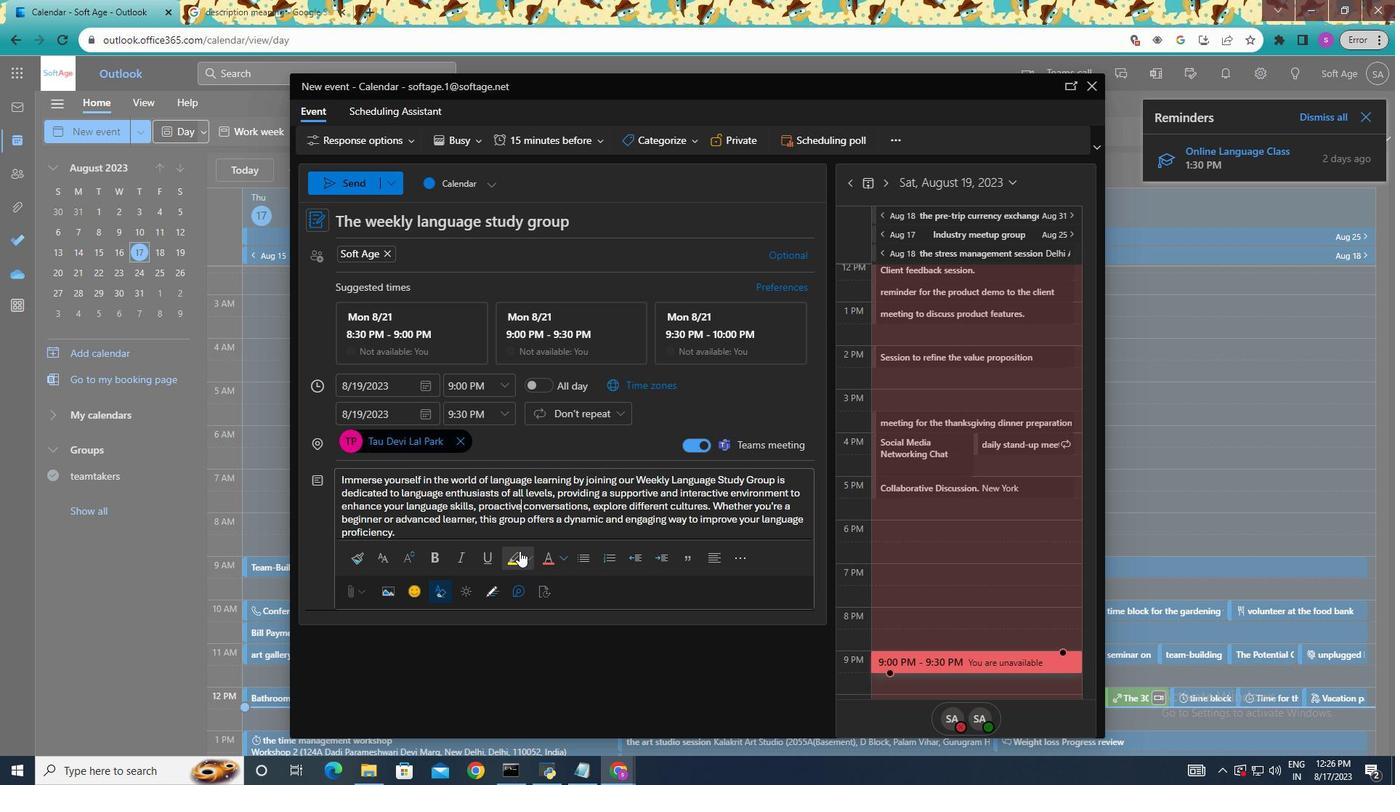 
Action: Mouse moved to (599, 139)
Screenshot: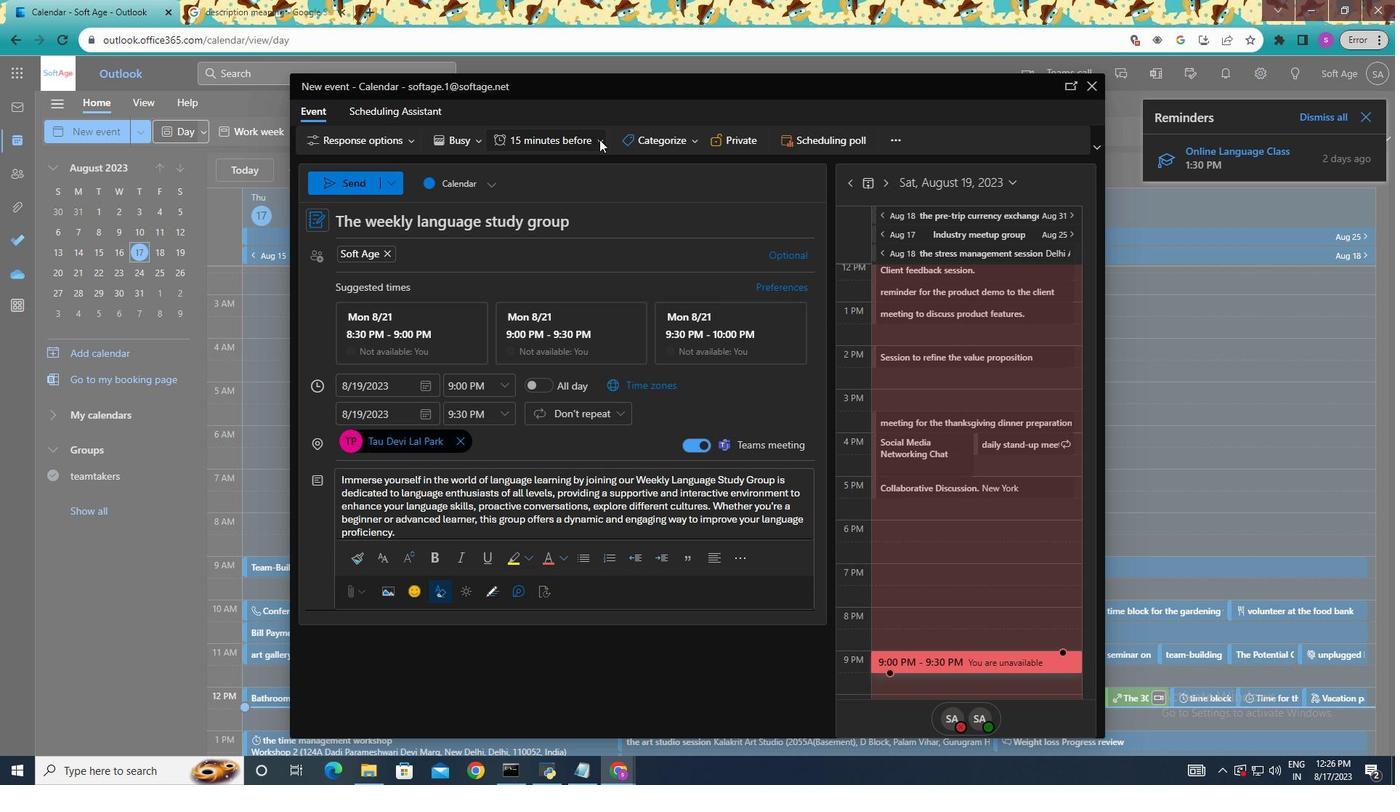 
Action: Mouse pressed left at (599, 139)
Screenshot: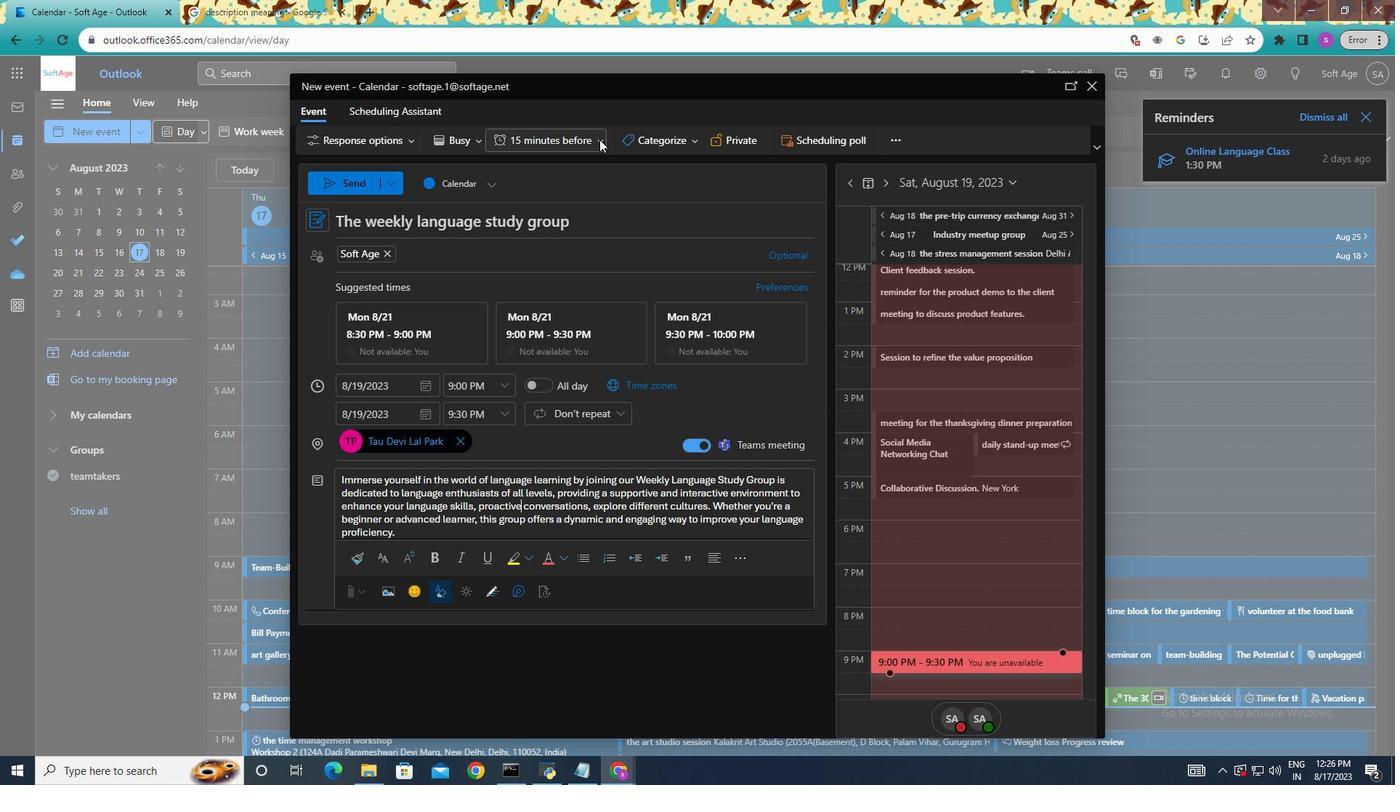 
Action: Mouse moved to (559, 405)
Screenshot: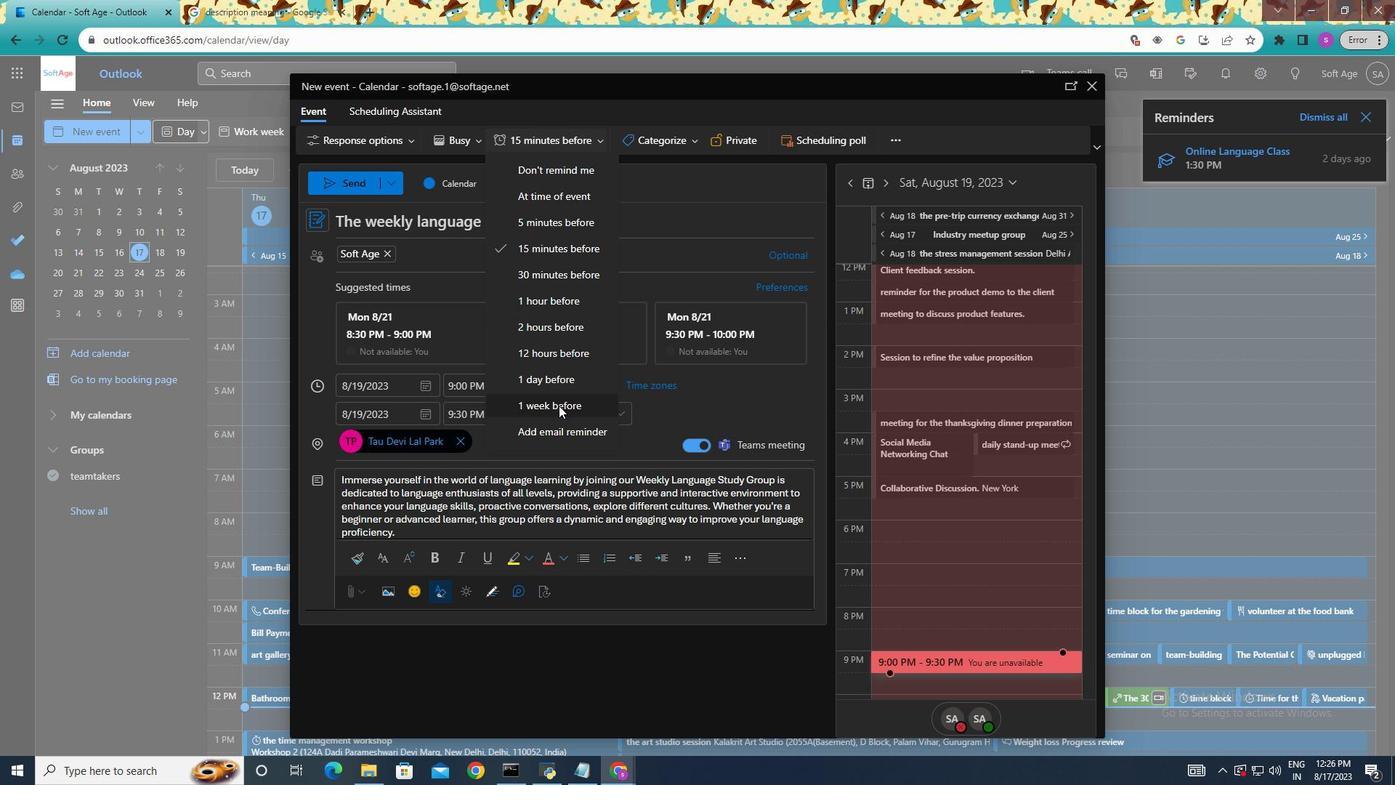 
Action: Mouse pressed left at (559, 405)
Screenshot: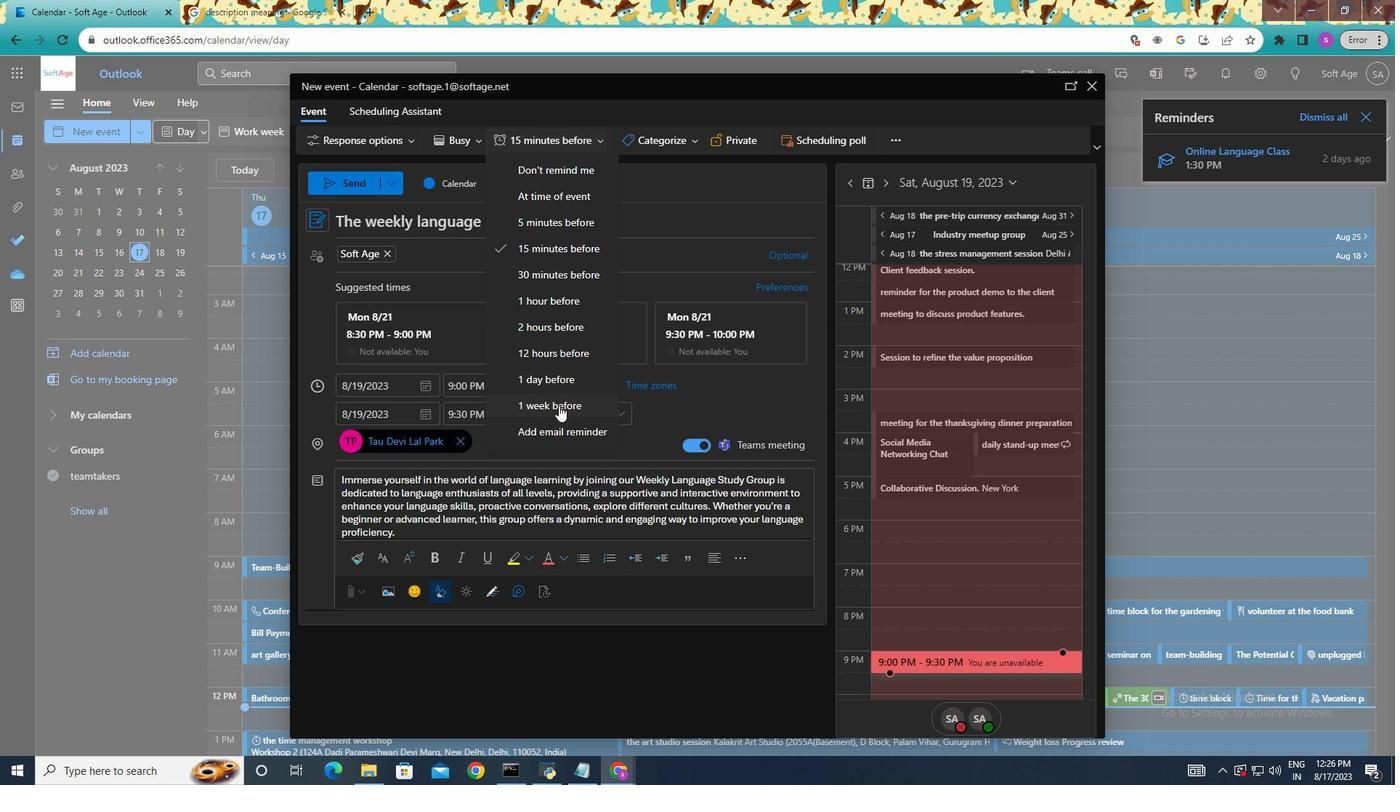 
Action: Mouse moved to (676, 138)
Screenshot: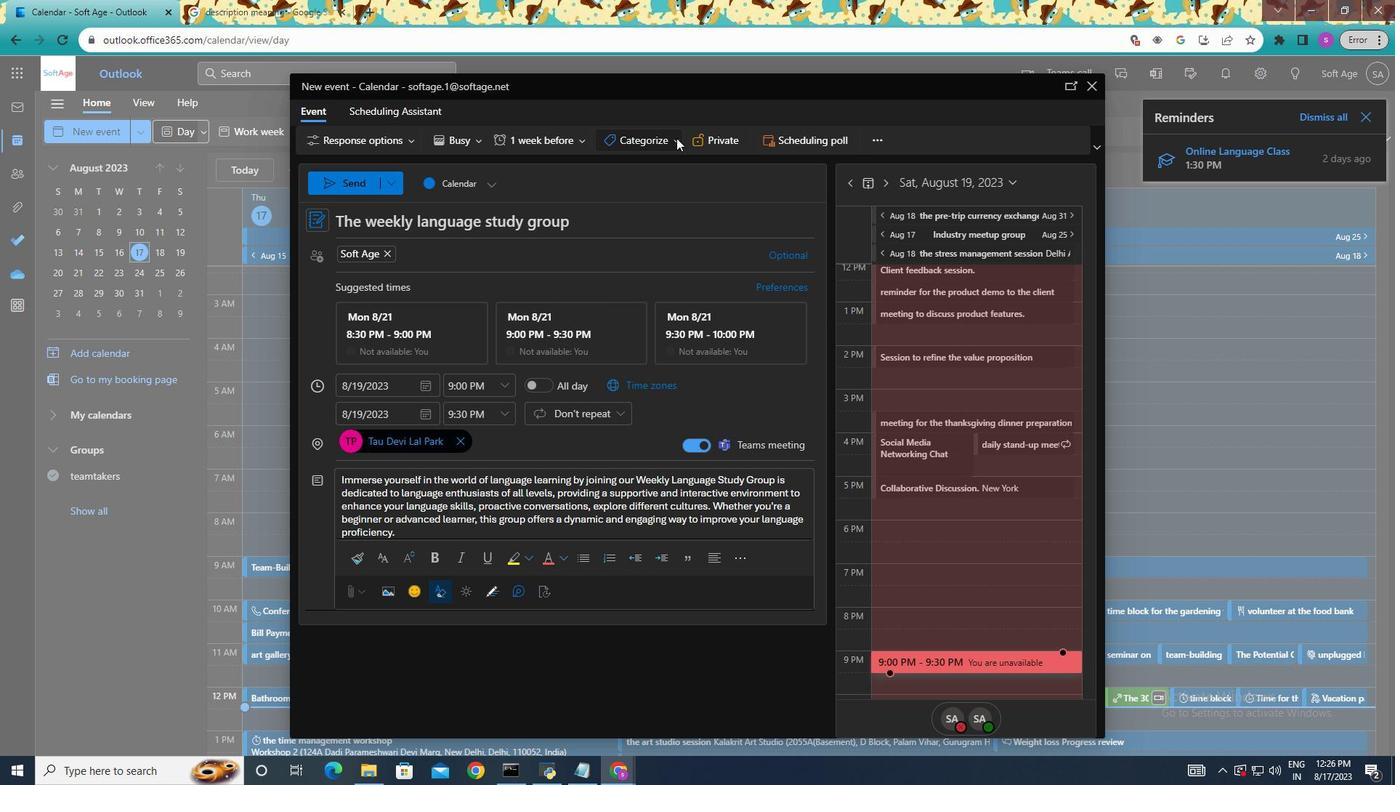 
Action: Mouse pressed left at (676, 138)
Screenshot: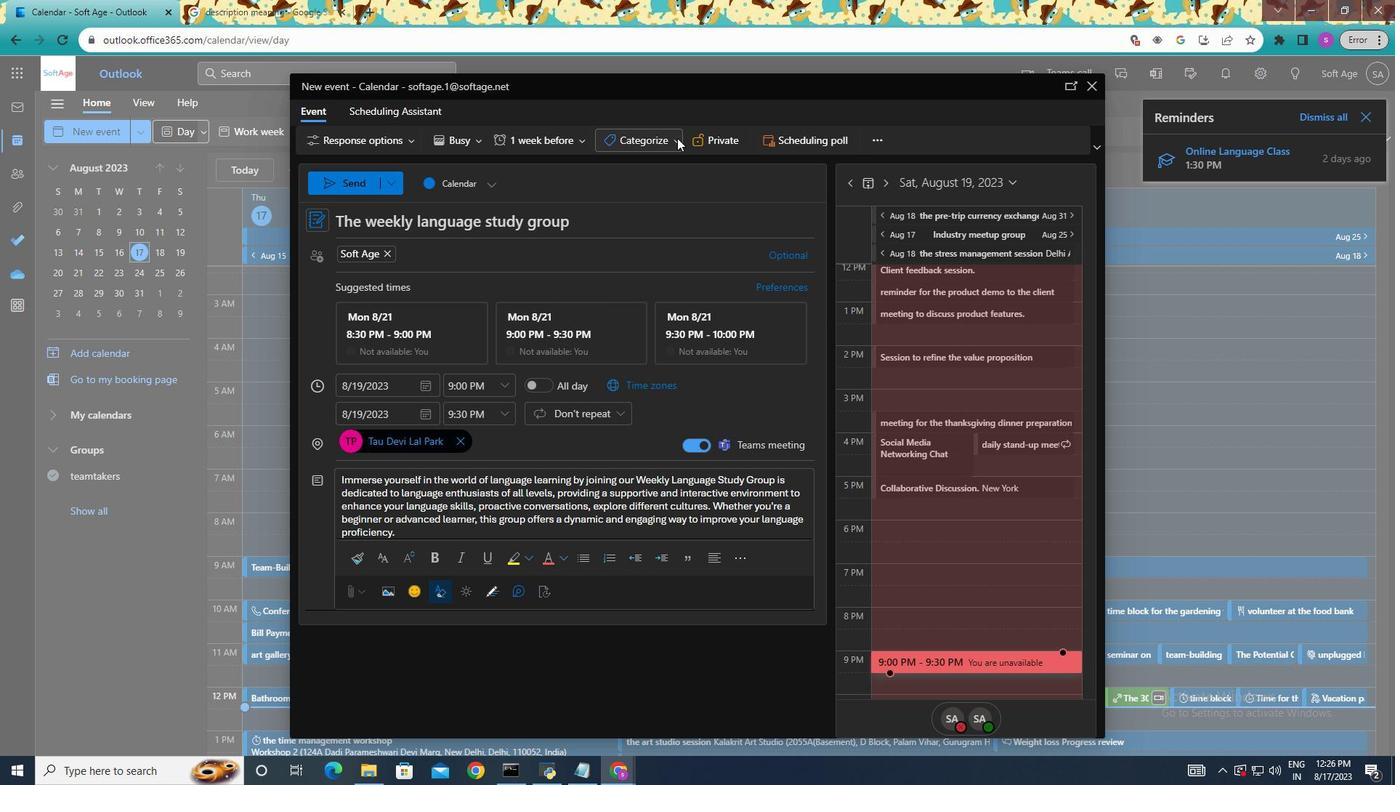 
Action: Mouse moved to (659, 240)
Screenshot: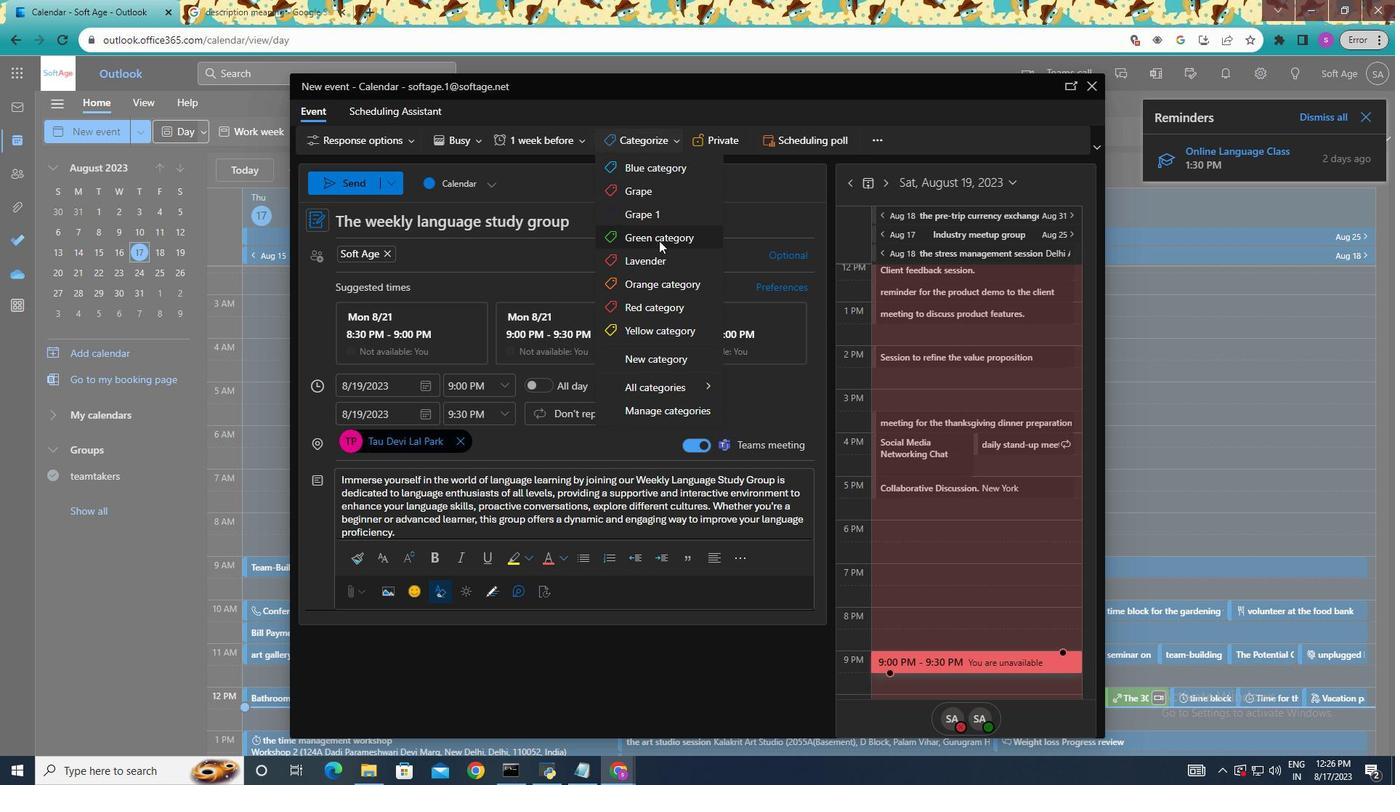 
Action: Mouse pressed left at (659, 240)
Screenshot: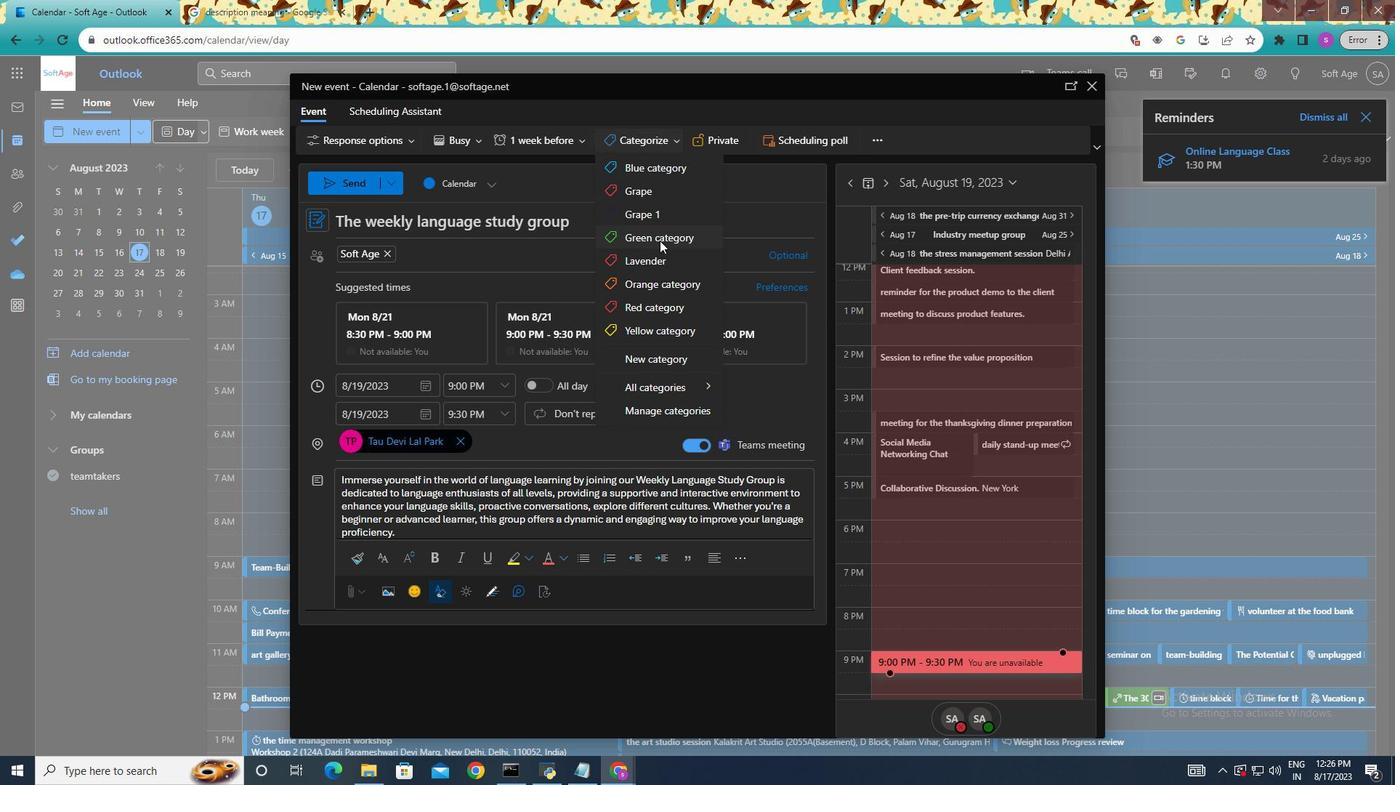 
Action: Mouse moved to (373, 177)
Screenshot: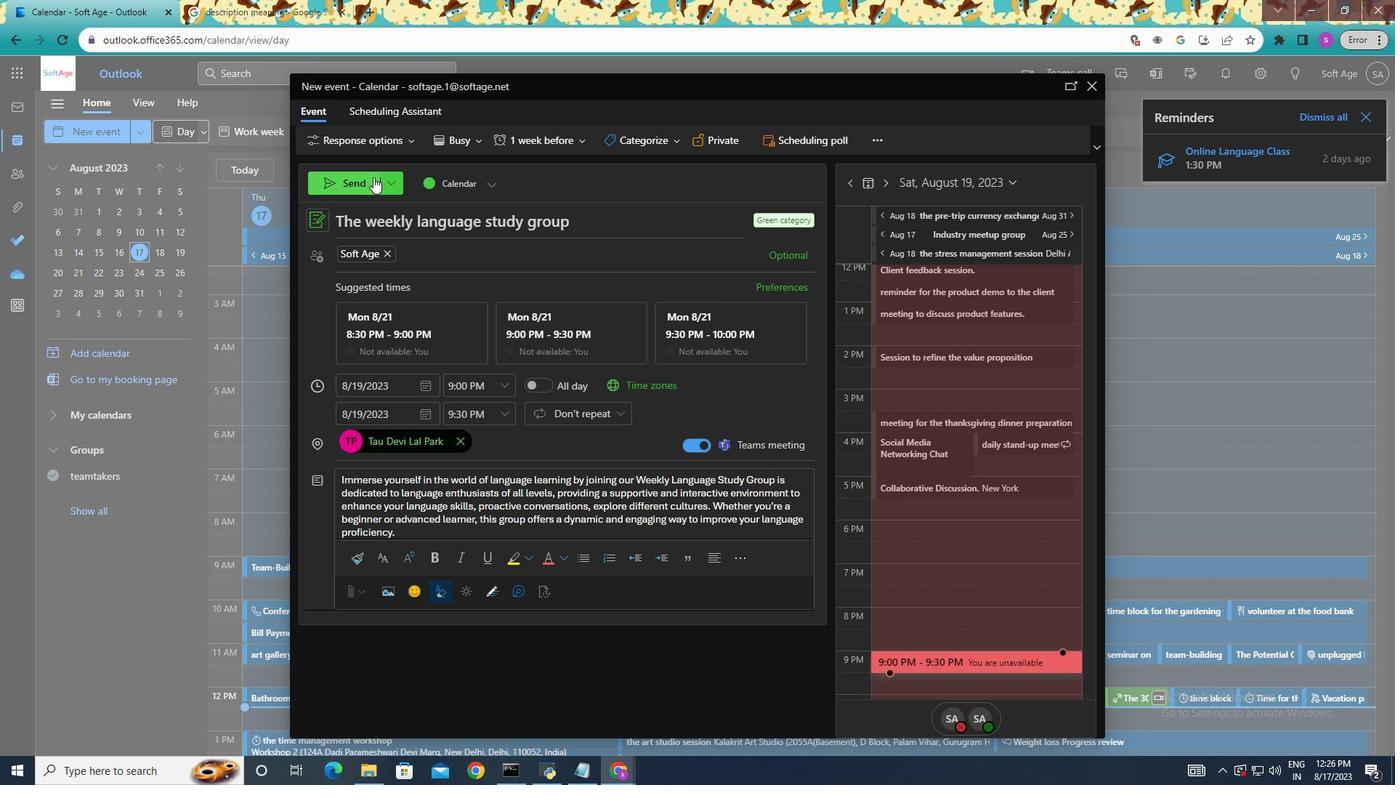 
Action: Mouse pressed left at (373, 177)
Screenshot: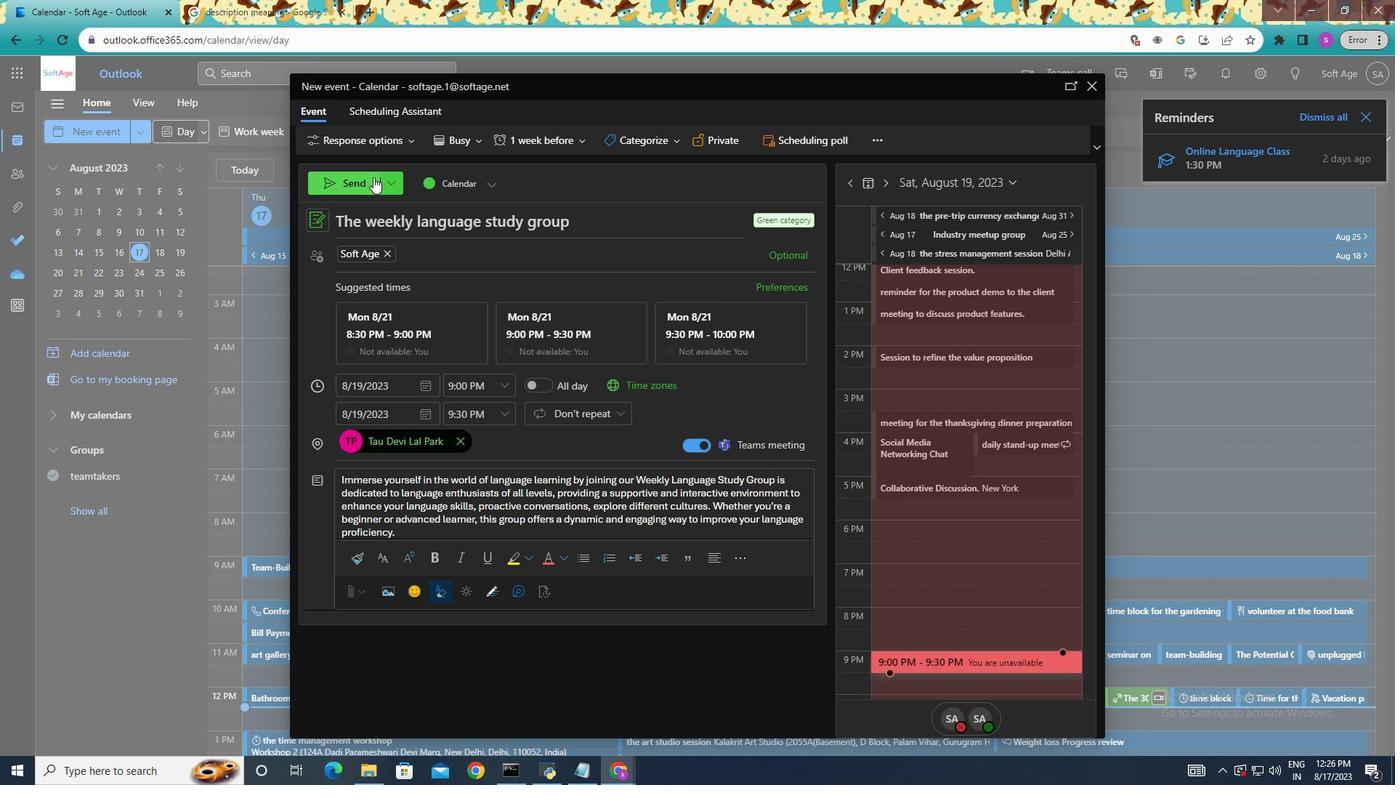 
Action: Mouse moved to (495, 519)
Screenshot: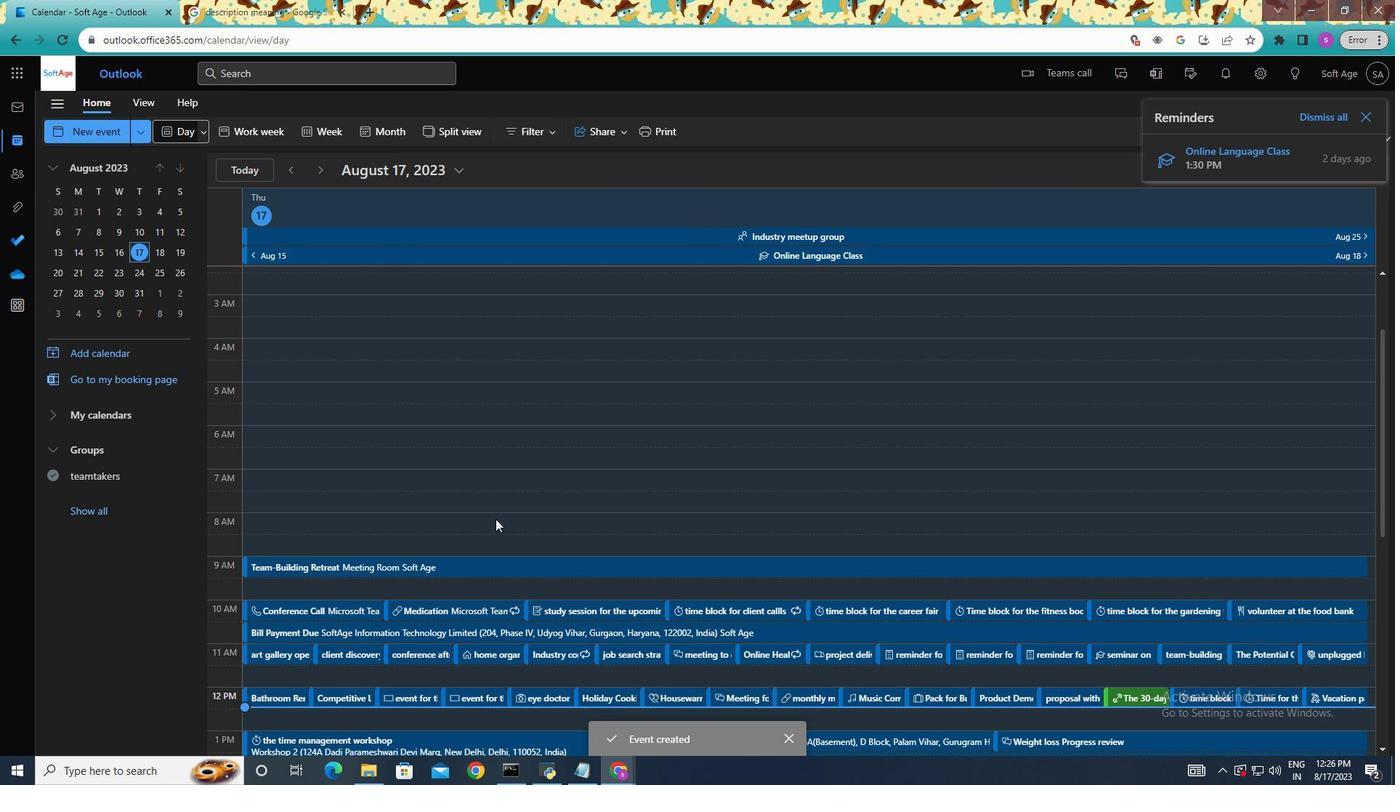 
